 Task: Select traffic view around selected location Glen Canyon National Recreation Area, Utah, United States and identify the nearest hotel to the peak traffic point
Action: Mouse moved to (385, 553)
Screenshot: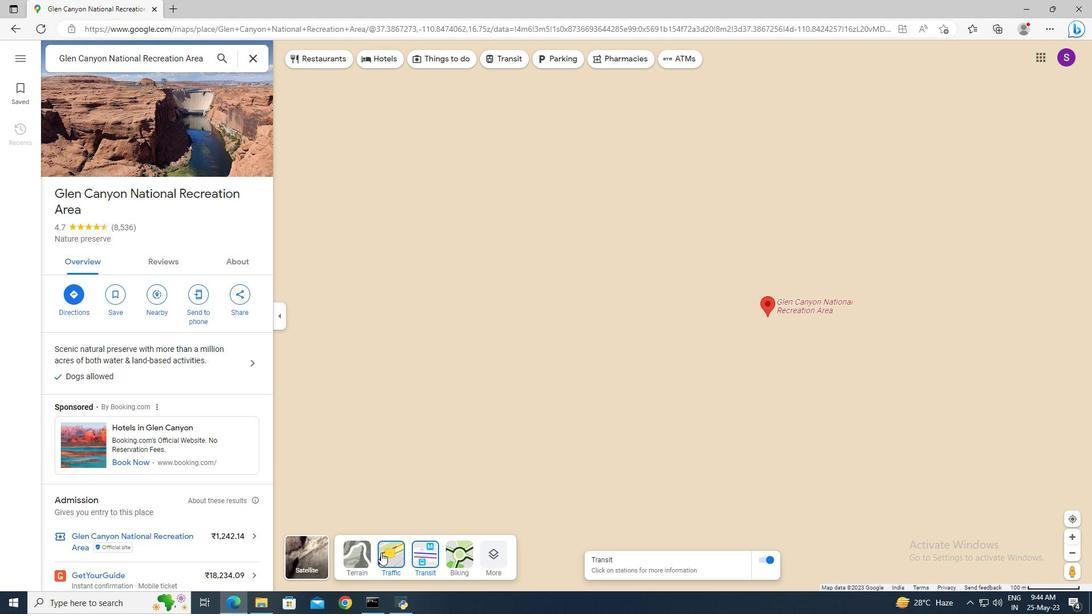 
Action: Mouse pressed left at (385, 553)
Screenshot: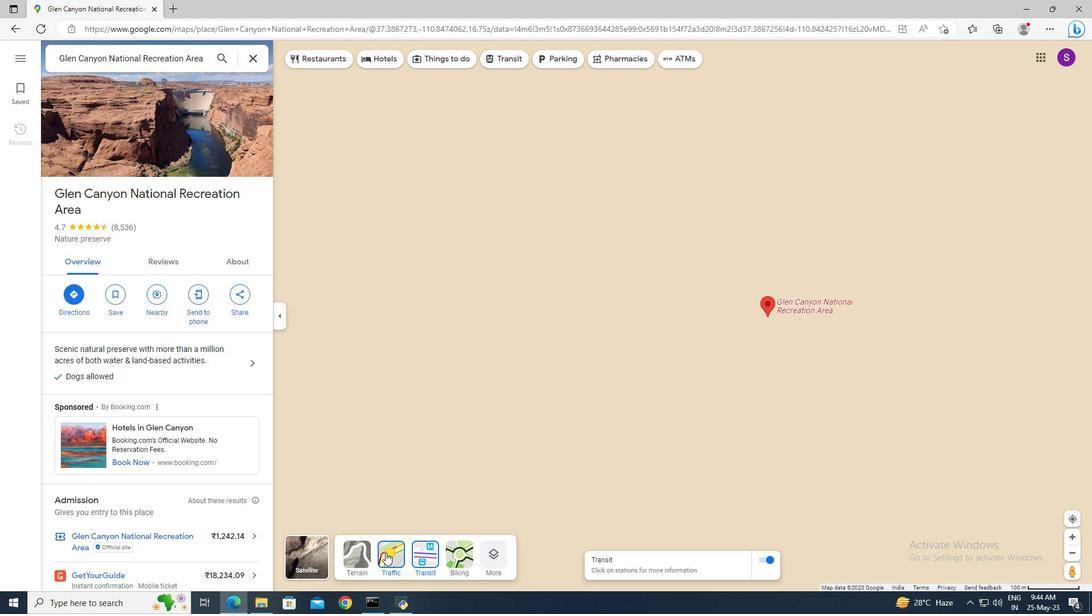 
Action: Mouse moved to (645, 366)
Screenshot: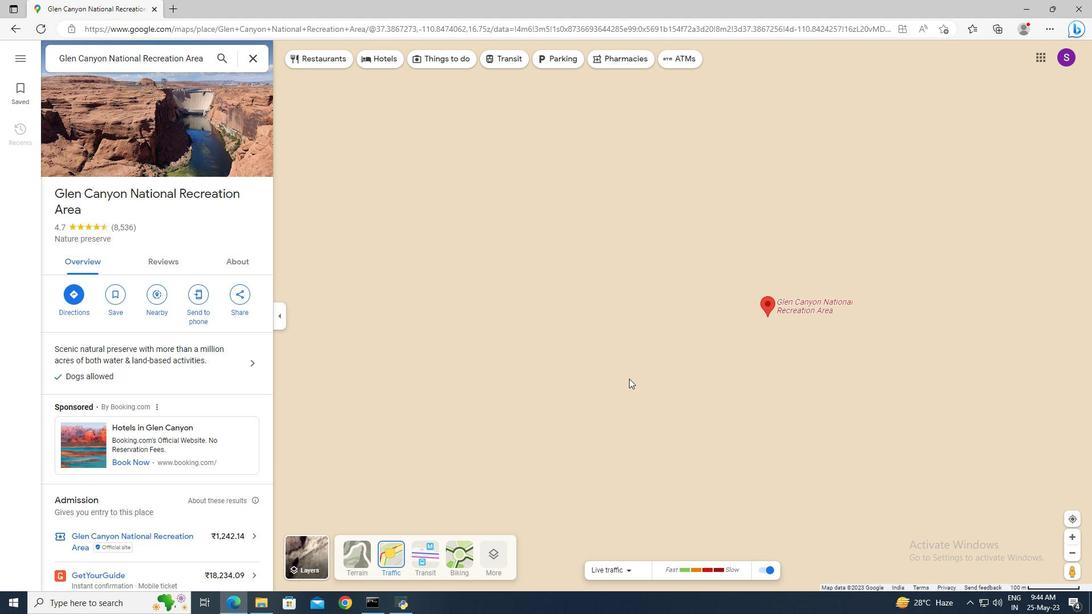 
Action: Mouse scrolled (645, 365) with delta (0, 0)
Screenshot: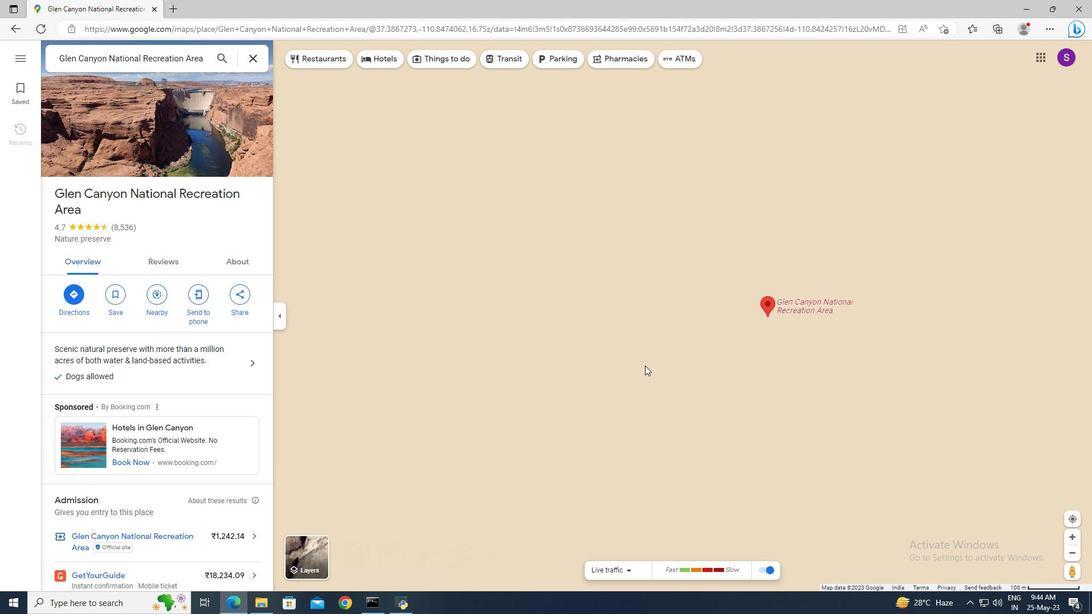 
Action: Mouse scrolled (645, 365) with delta (0, 0)
Screenshot: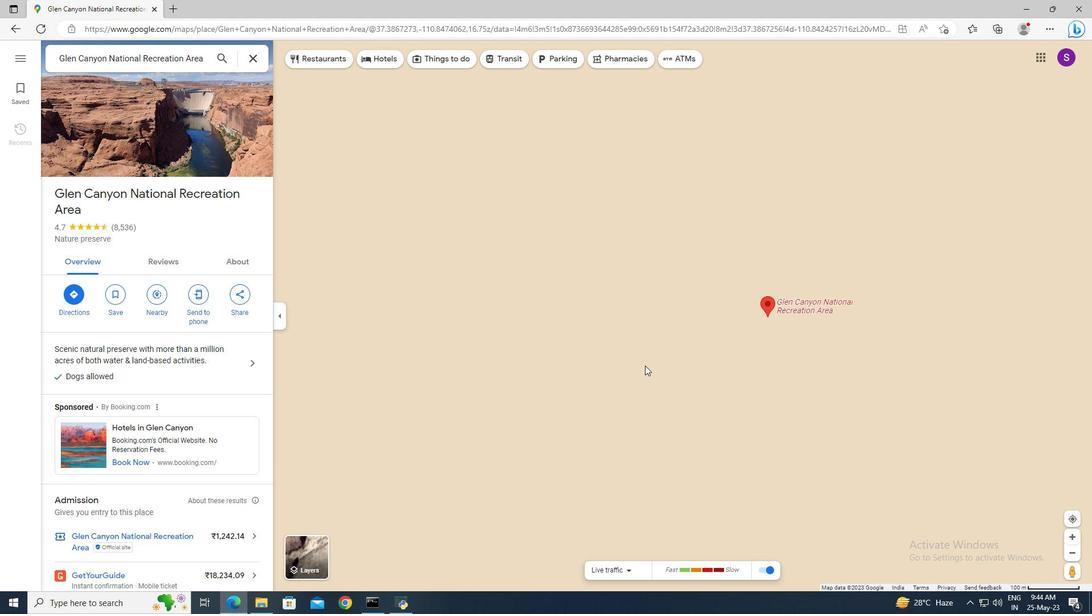 
Action: Mouse scrolled (645, 365) with delta (0, 0)
Screenshot: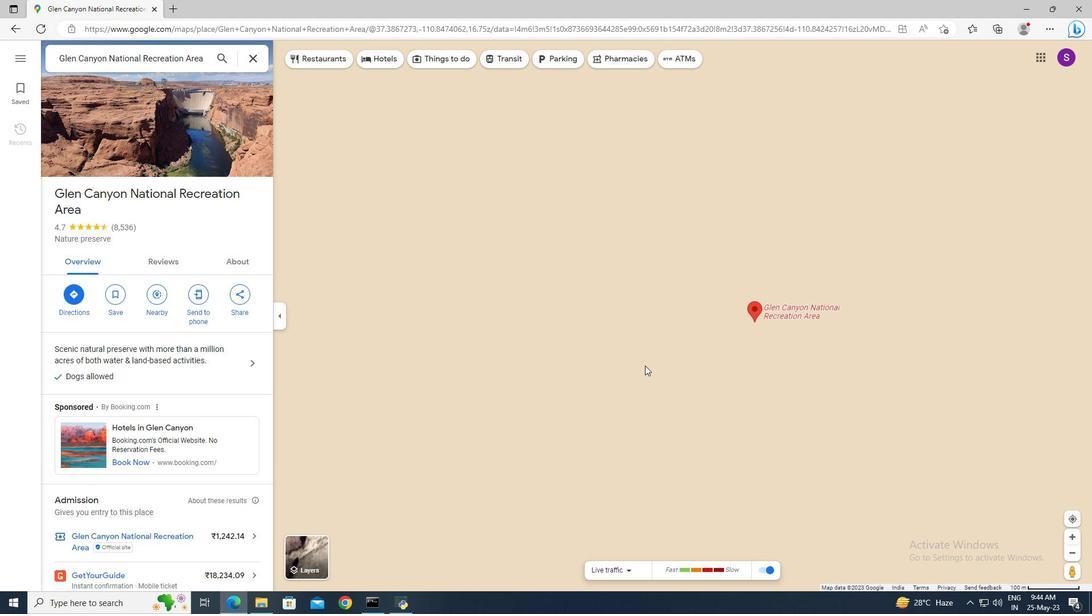 
Action: Mouse scrolled (645, 365) with delta (0, 0)
Screenshot: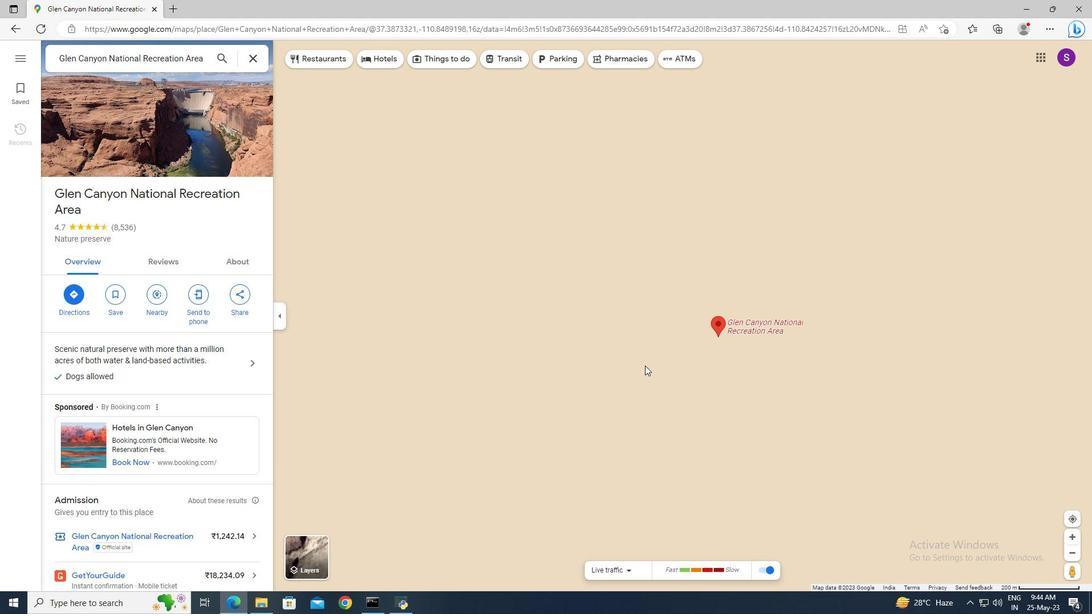 
Action: Mouse scrolled (645, 365) with delta (0, 0)
Screenshot: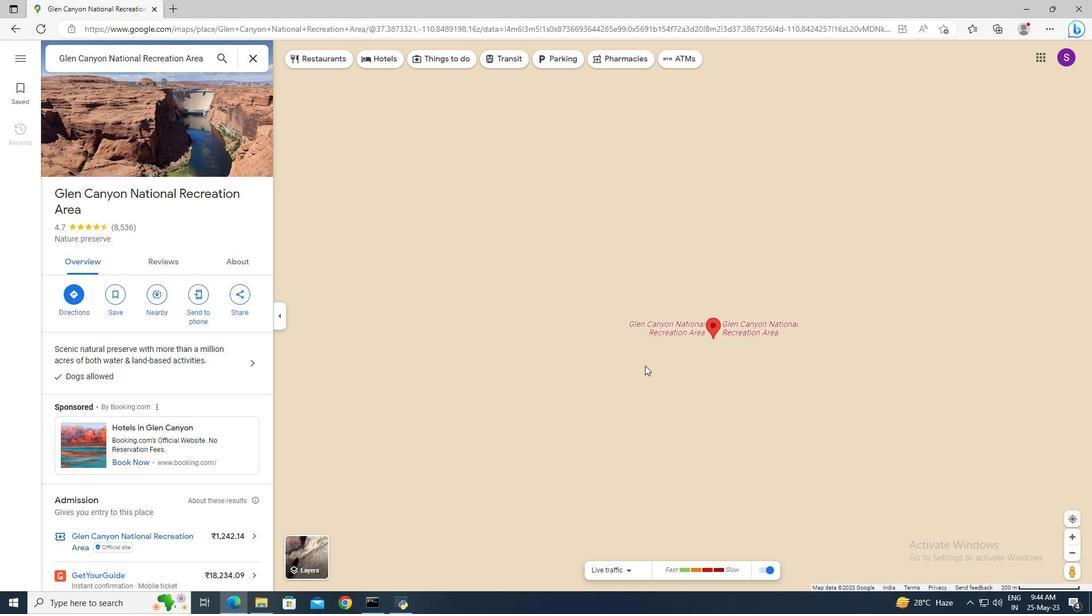 
Action: Mouse scrolled (645, 365) with delta (0, 0)
Screenshot: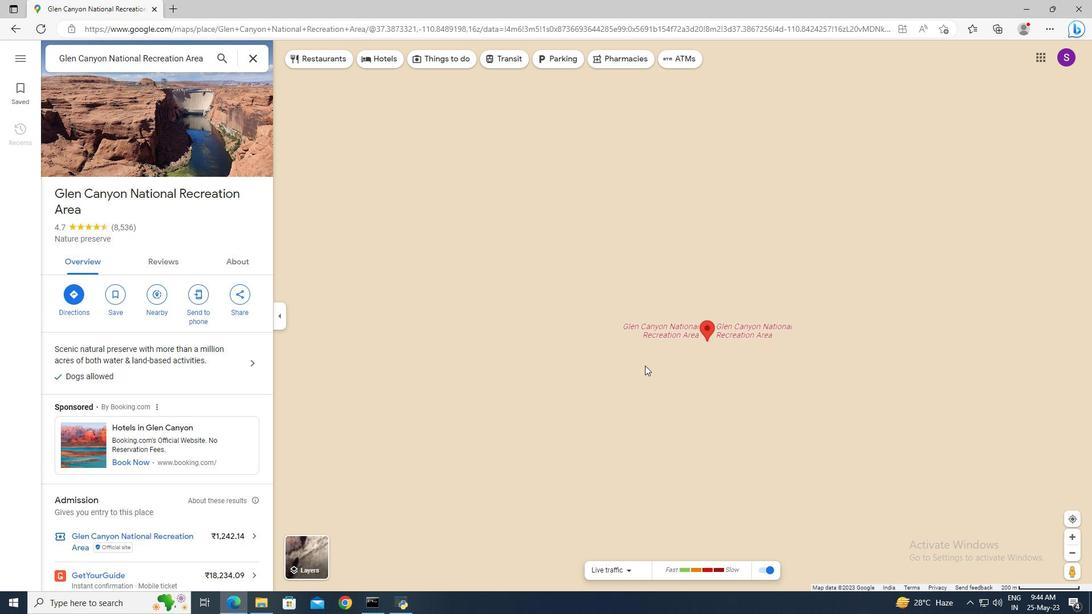 
Action: Mouse scrolled (645, 365) with delta (0, 0)
Screenshot: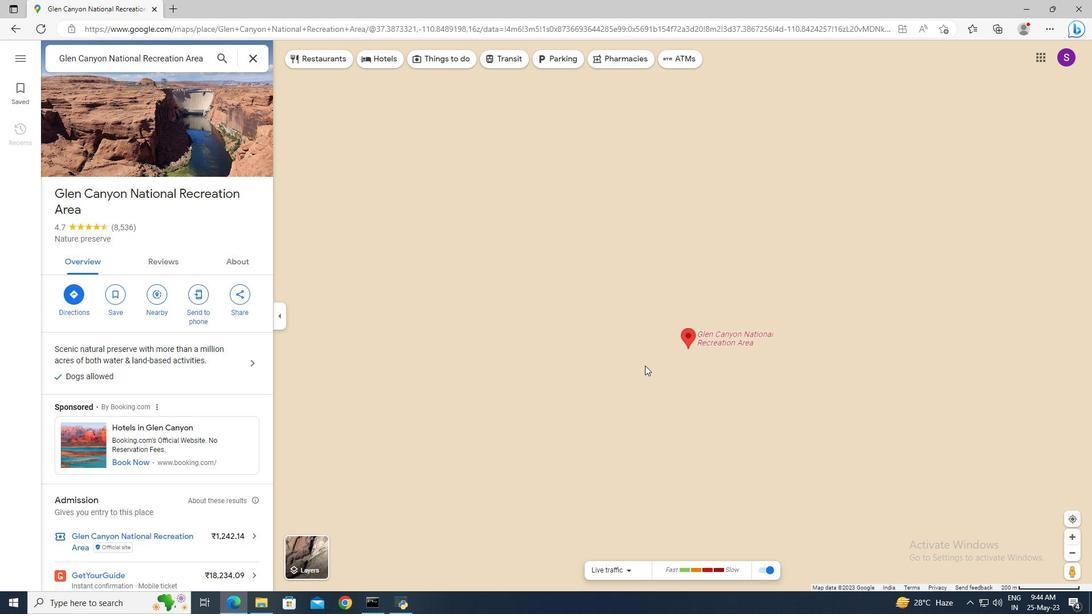 
Action: Mouse scrolled (645, 365) with delta (0, 0)
Screenshot: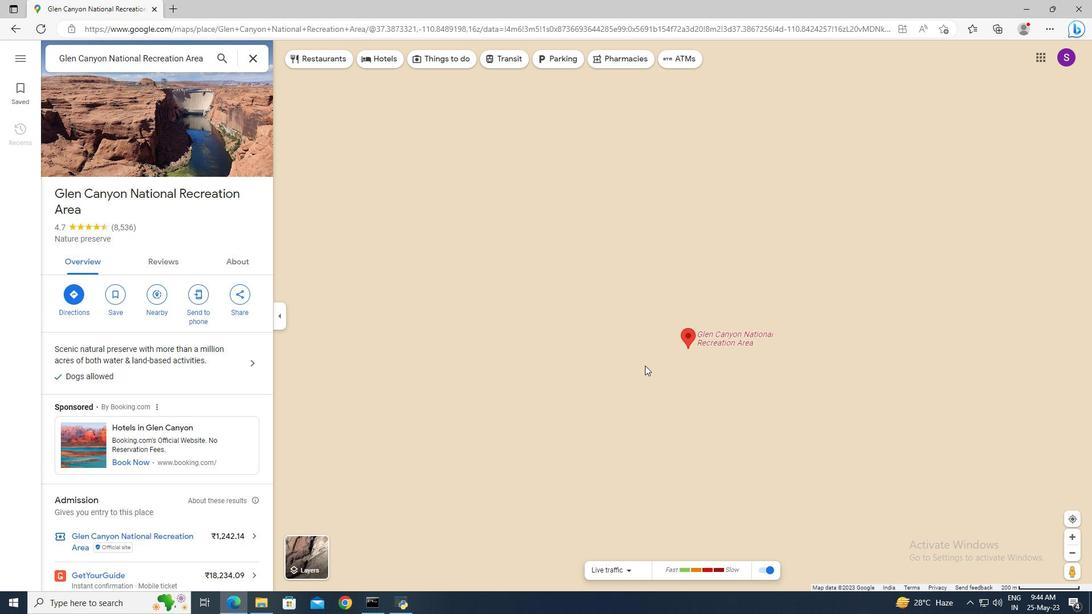 
Action: Mouse scrolled (645, 365) with delta (0, 0)
Screenshot: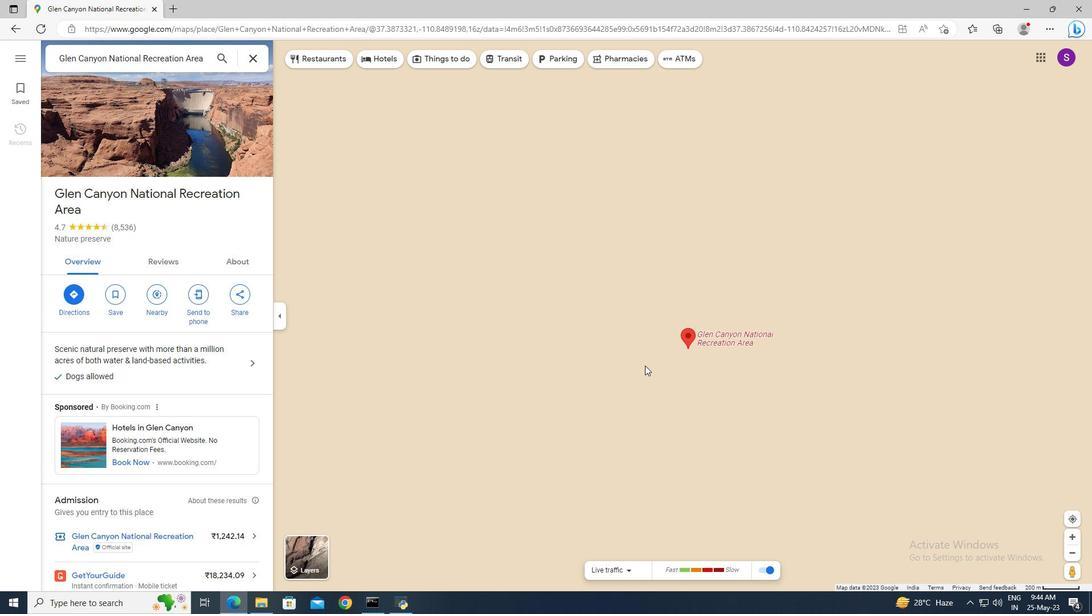 
Action: Mouse scrolled (645, 365) with delta (0, 0)
Screenshot: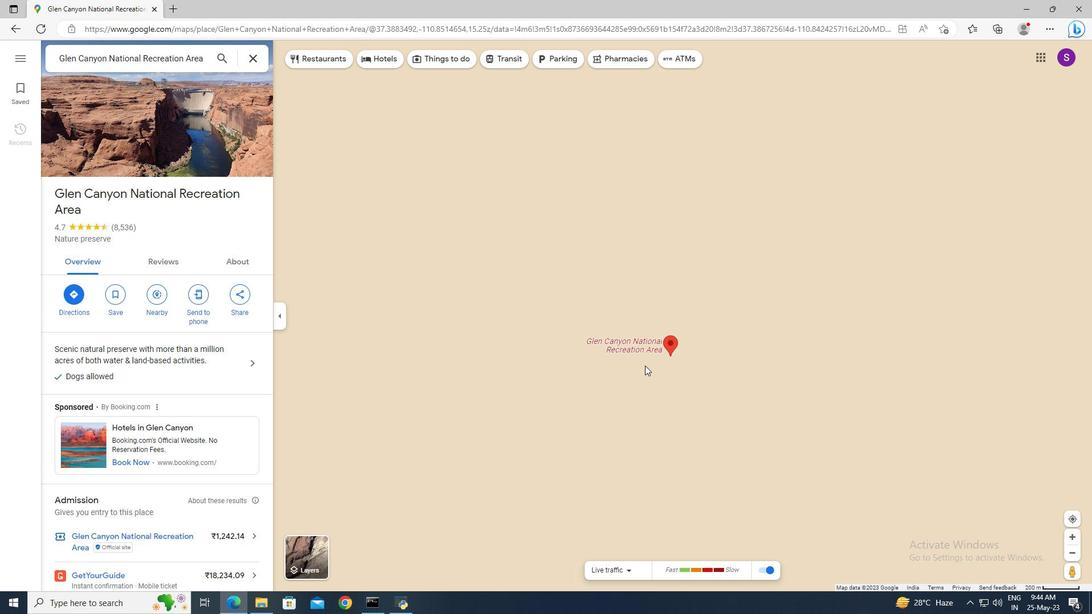 
Action: Mouse scrolled (645, 365) with delta (0, 0)
Screenshot: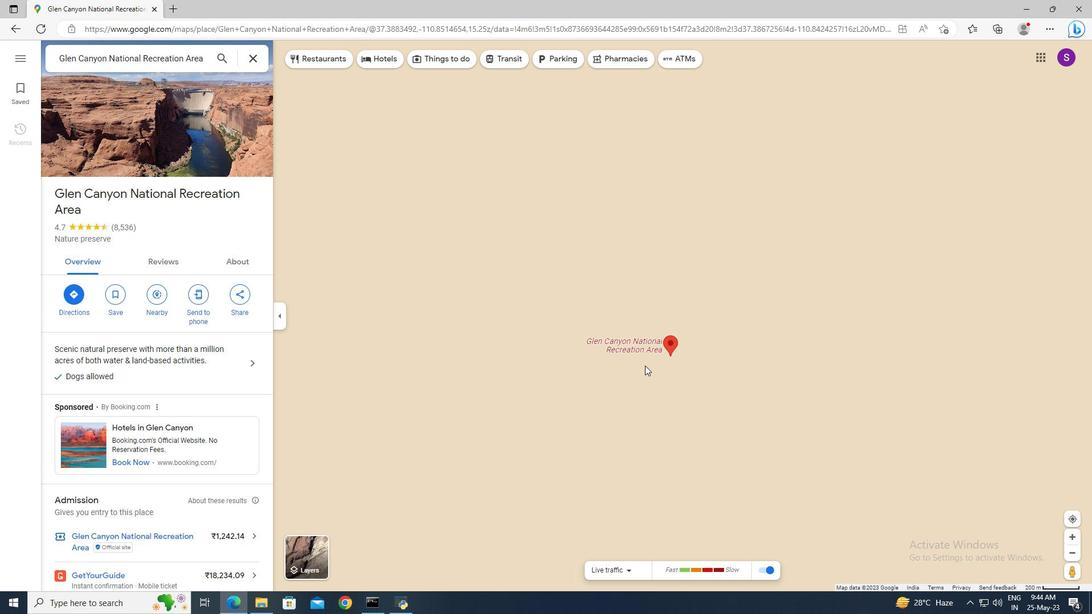 
Action: Mouse scrolled (645, 365) with delta (0, 0)
Screenshot: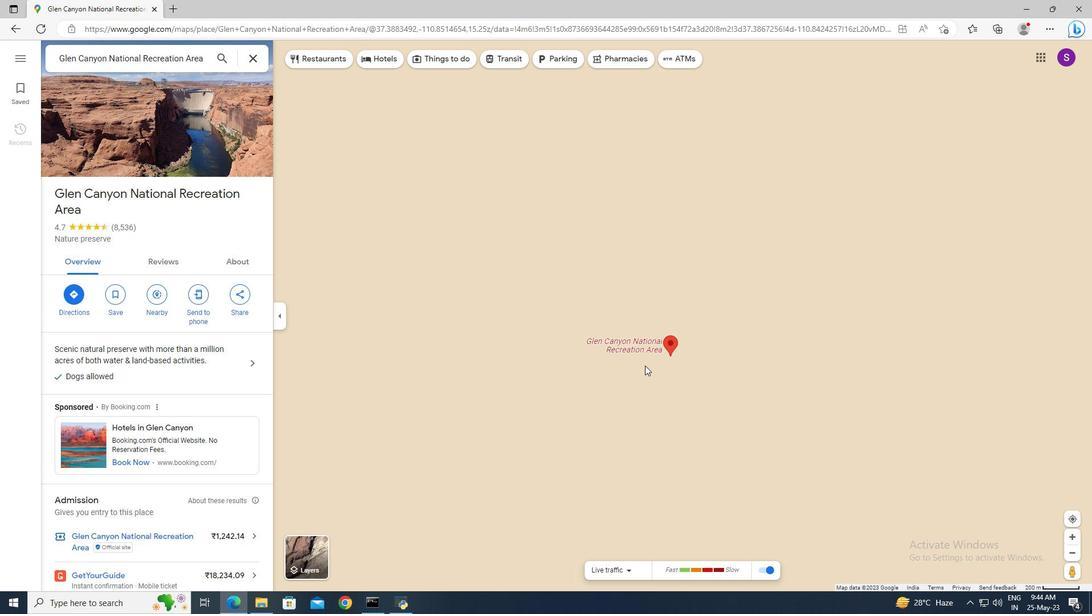 
Action: Mouse scrolled (645, 365) with delta (0, 0)
Screenshot: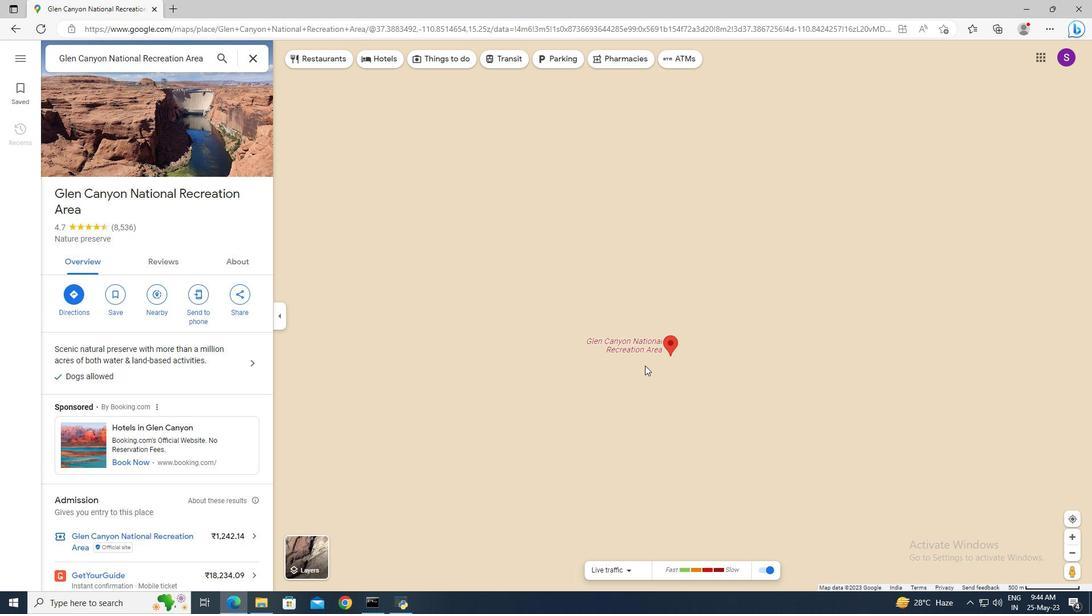 
Action: Mouse scrolled (645, 365) with delta (0, 0)
Screenshot: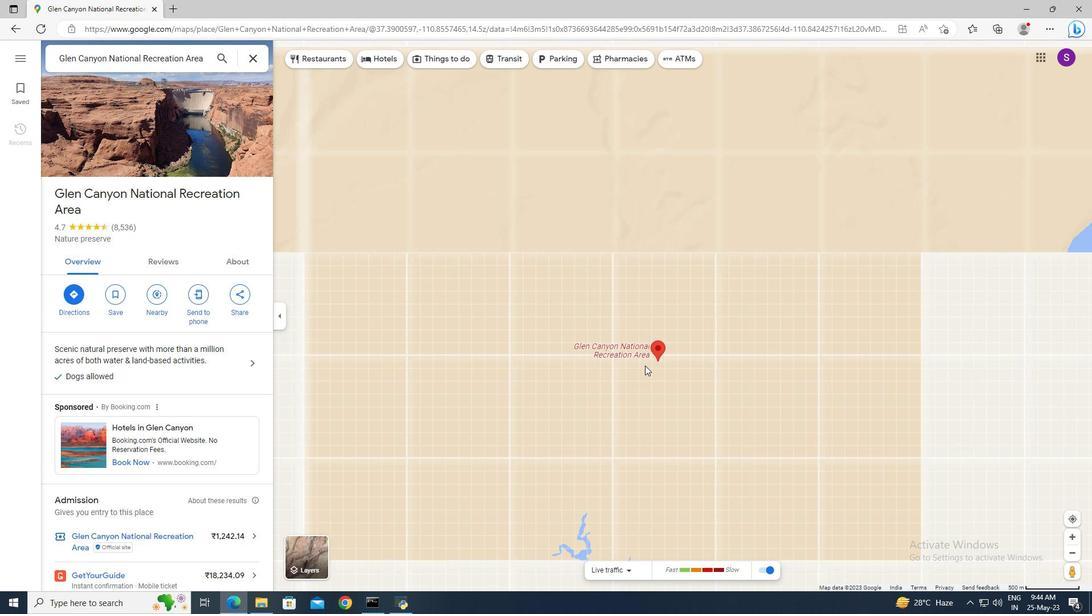 
Action: Mouse scrolled (645, 365) with delta (0, 0)
Screenshot: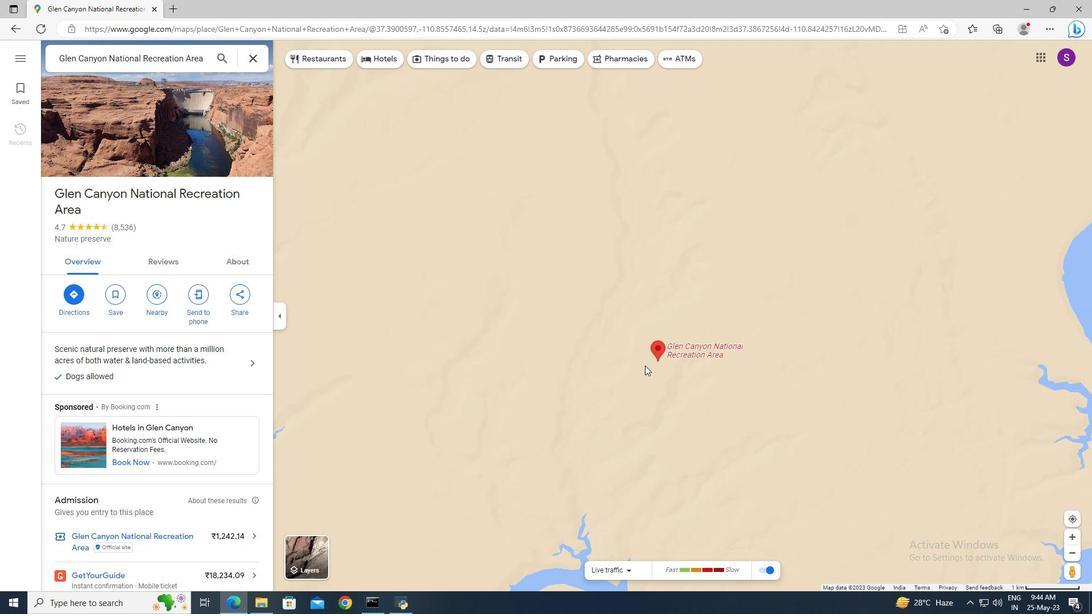
Action: Mouse scrolled (645, 365) with delta (0, 0)
Screenshot: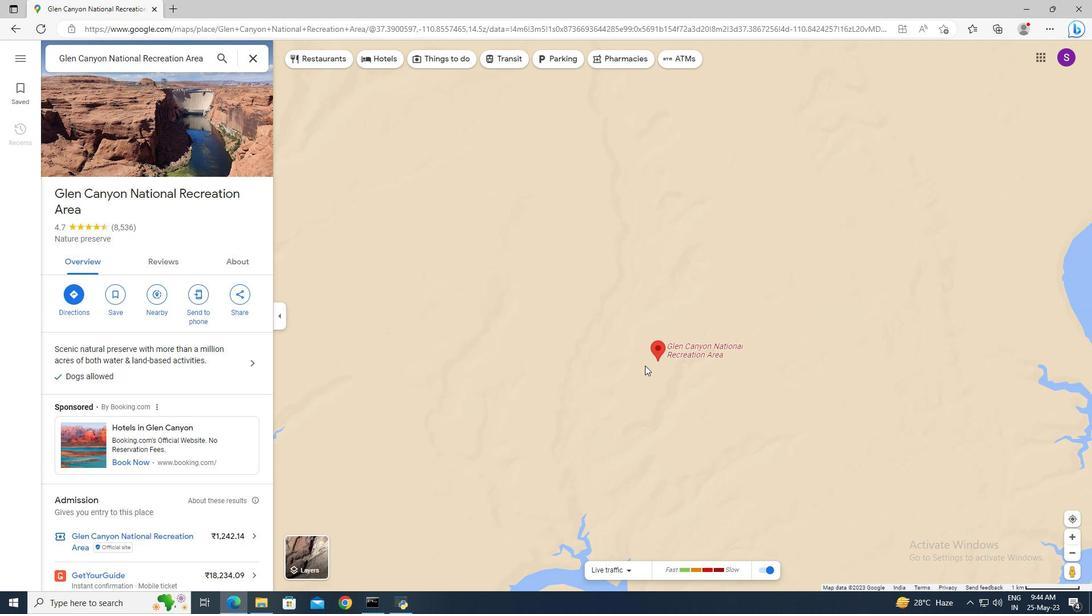 
Action: Mouse scrolled (645, 365) with delta (0, 0)
Screenshot: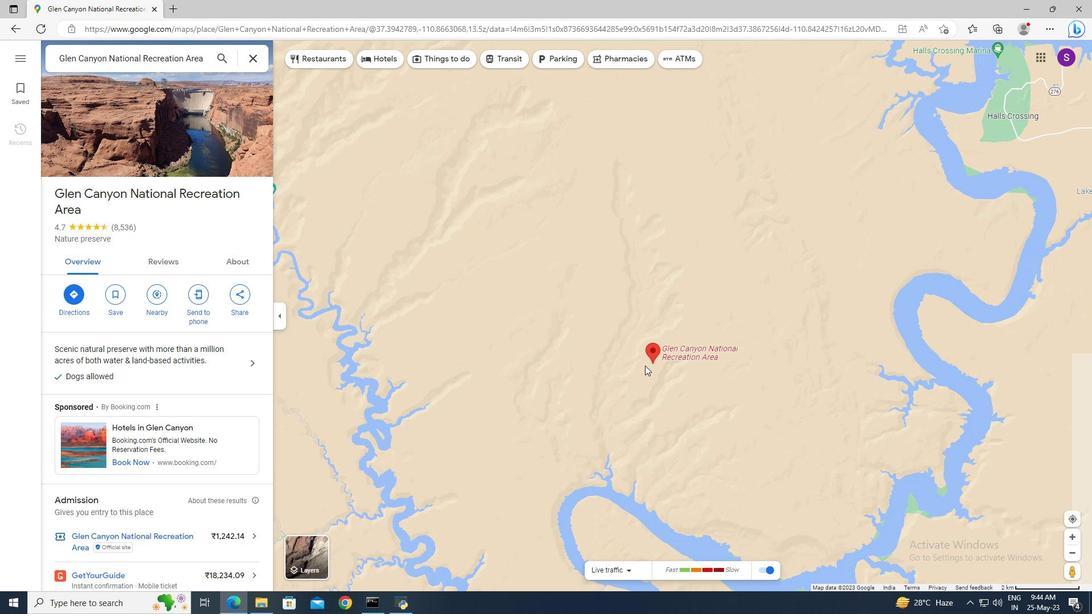 
Action: Mouse scrolled (645, 365) with delta (0, 0)
Screenshot: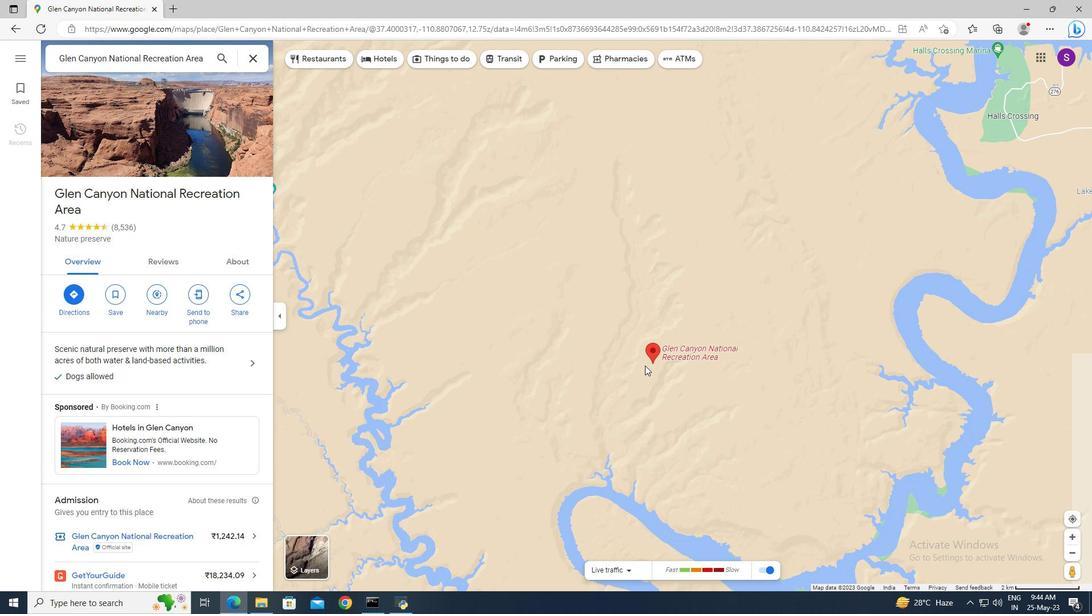 
Action: Mouse scrolled (645, 365) with delta (0, 0)
Screenshot: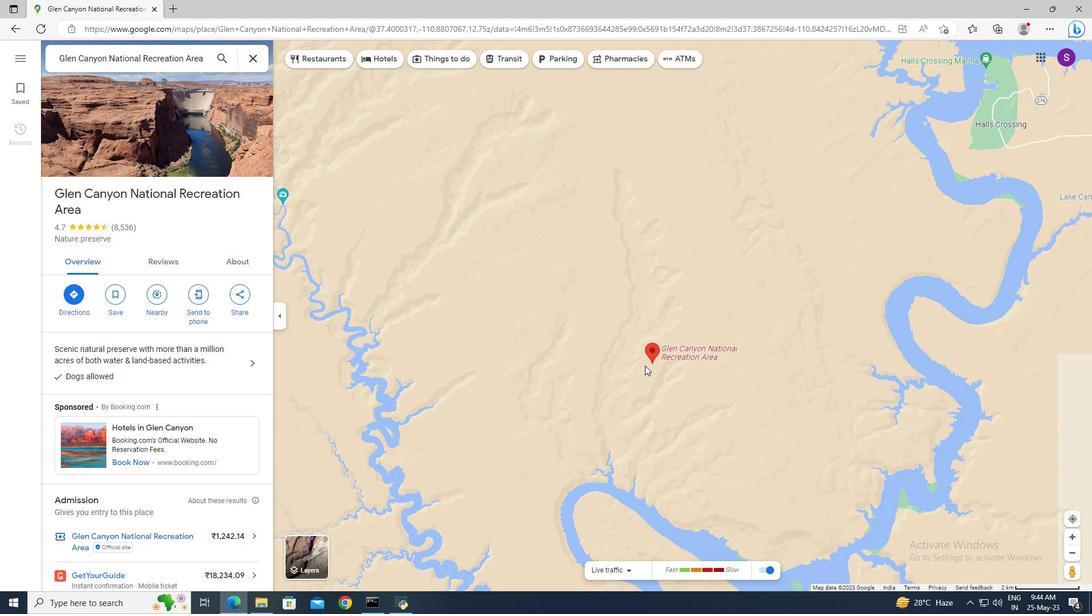 
Action: Mouse scrolled (645, 365) with delta (0, 0)
Screenshot: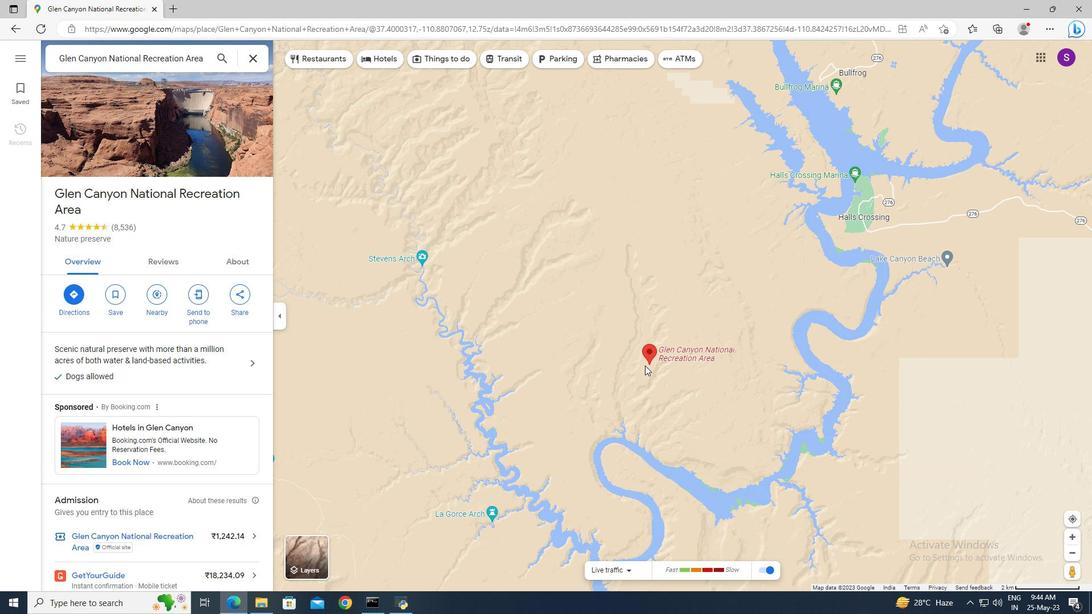 
Action: Mouse scrolled (645, 365) with delta (0, 0)
Screenshot: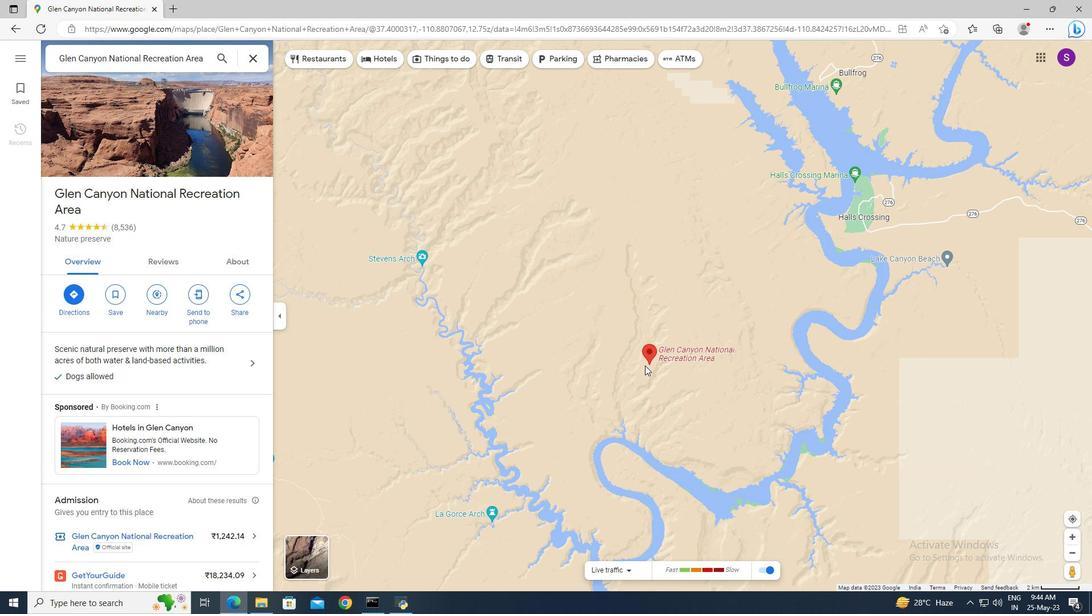 
Action: Mouse scrolled (645, 365) with delta (0, 0)
Screenshot: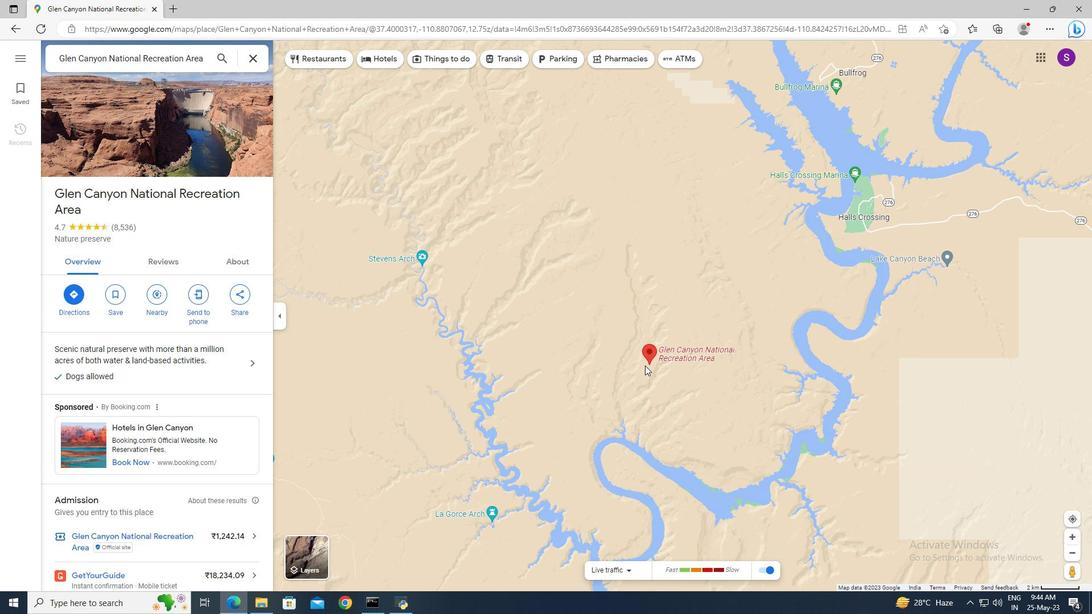 
Action: Mouse scrolled (645, 365) with delta (0, 0)
Screenshot: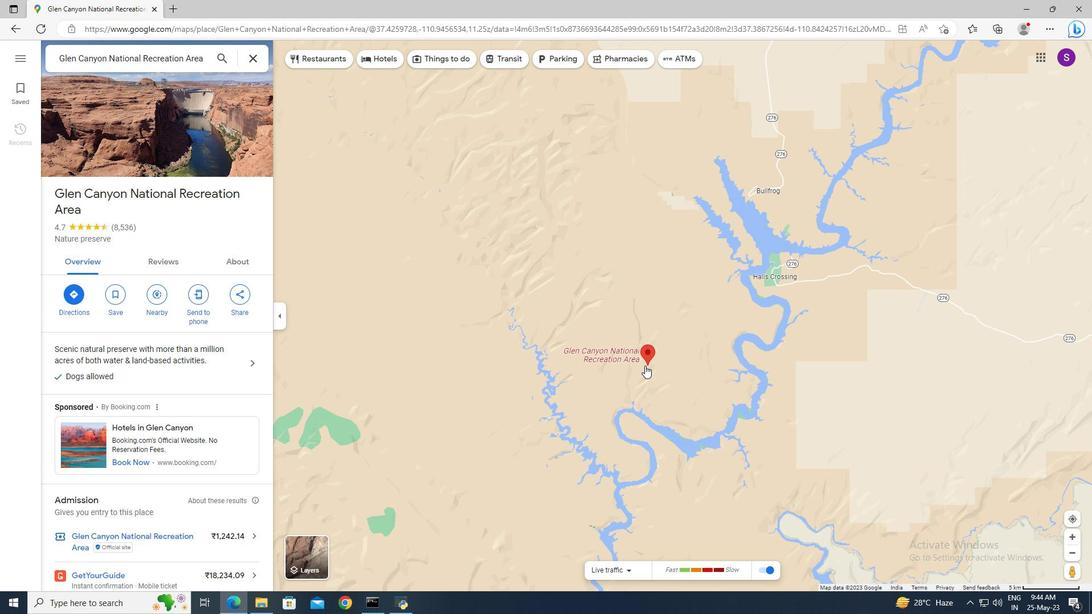 
Action: Mouse scrolled (645, 365) with delta (0, 0)
Screenshot: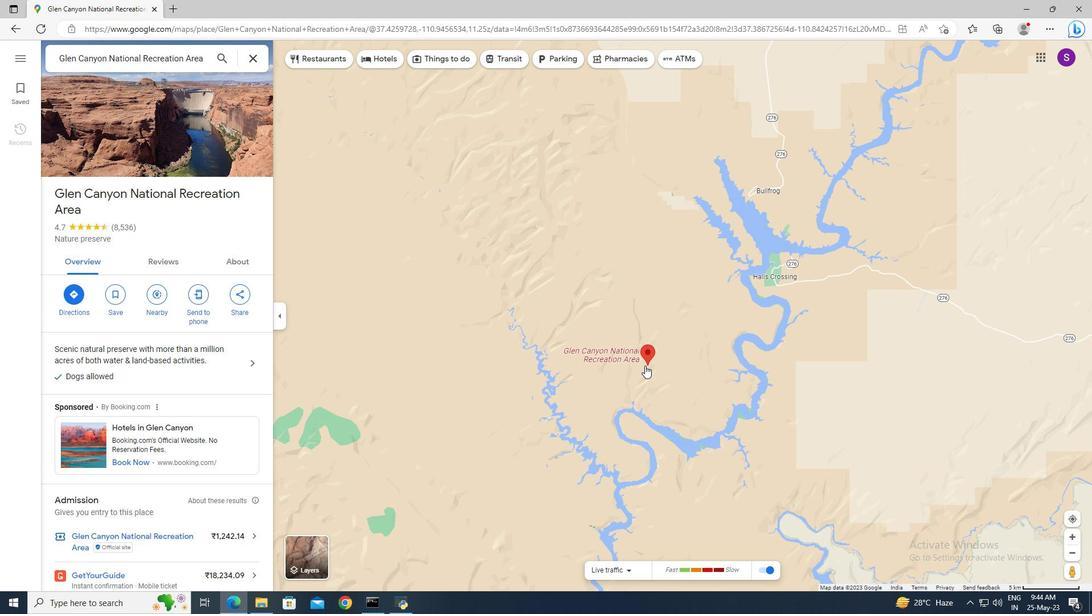 
Action: Mouse scrolled (645, 365) with delta (0, 0)
Screenshot: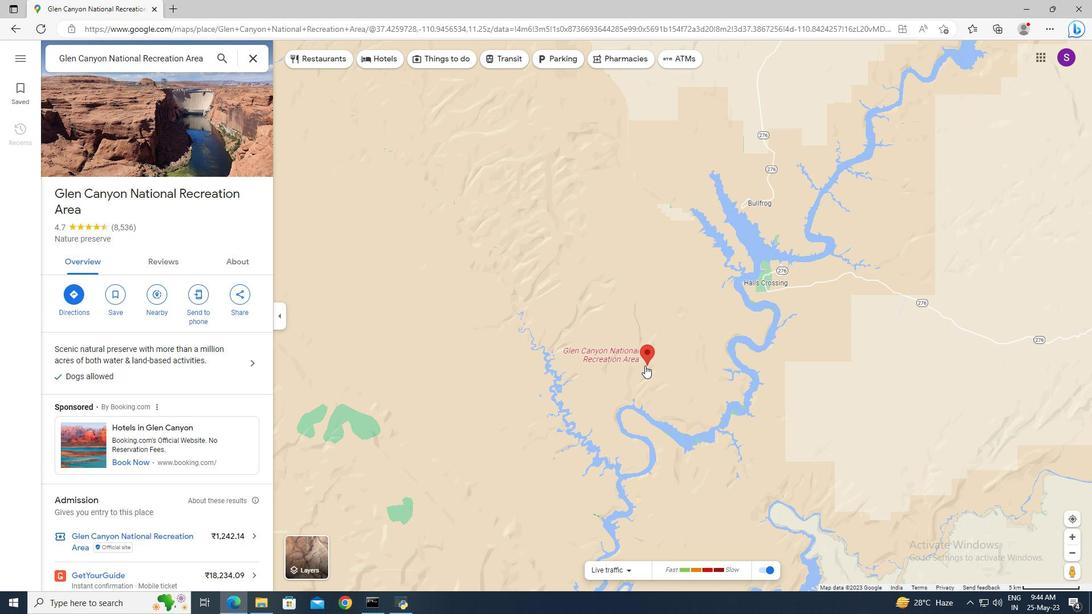 
Action: Mouse scrolled (645, 365) with delta (0, 0)
Screenshot: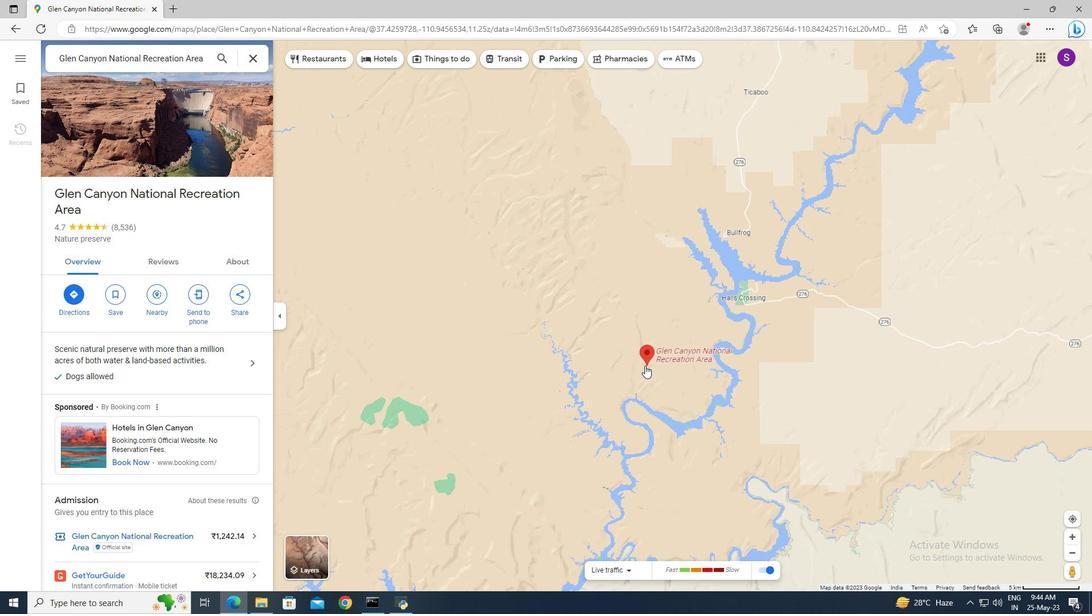 
Action: Mouse moved to (554, 352)
Screenshot: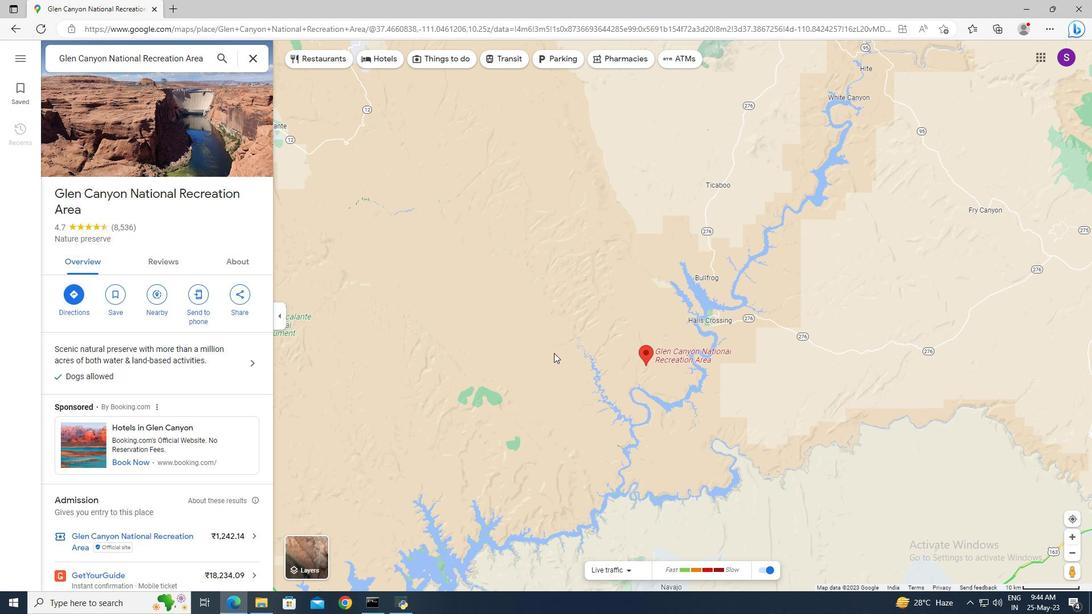 
Action: Mouse pressed left at (554, 352)
Screenshot: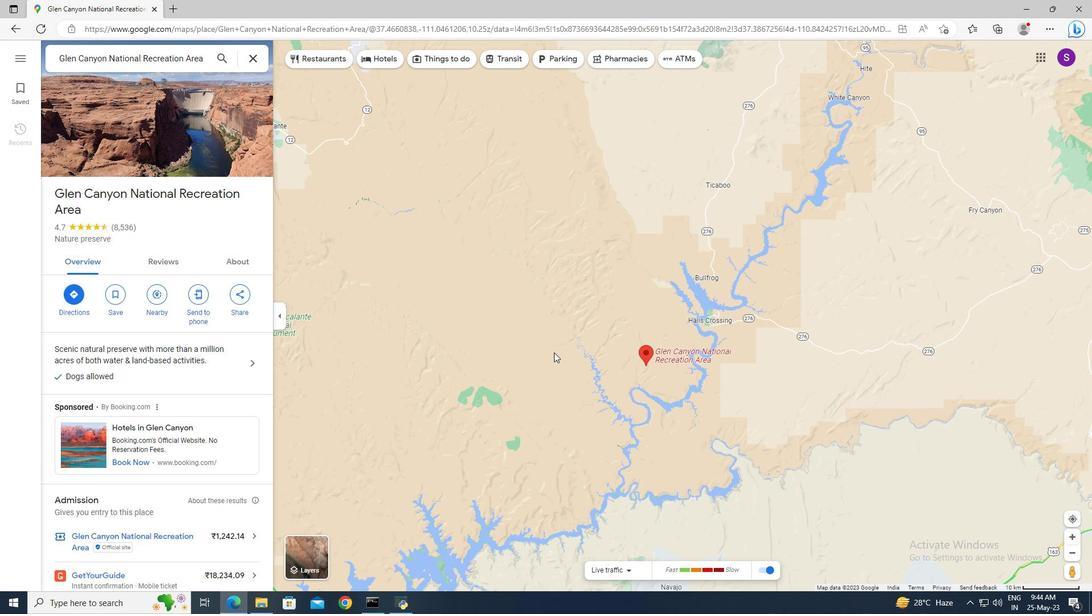 
Action: Mouse moved to (568, 249)
Screenshot: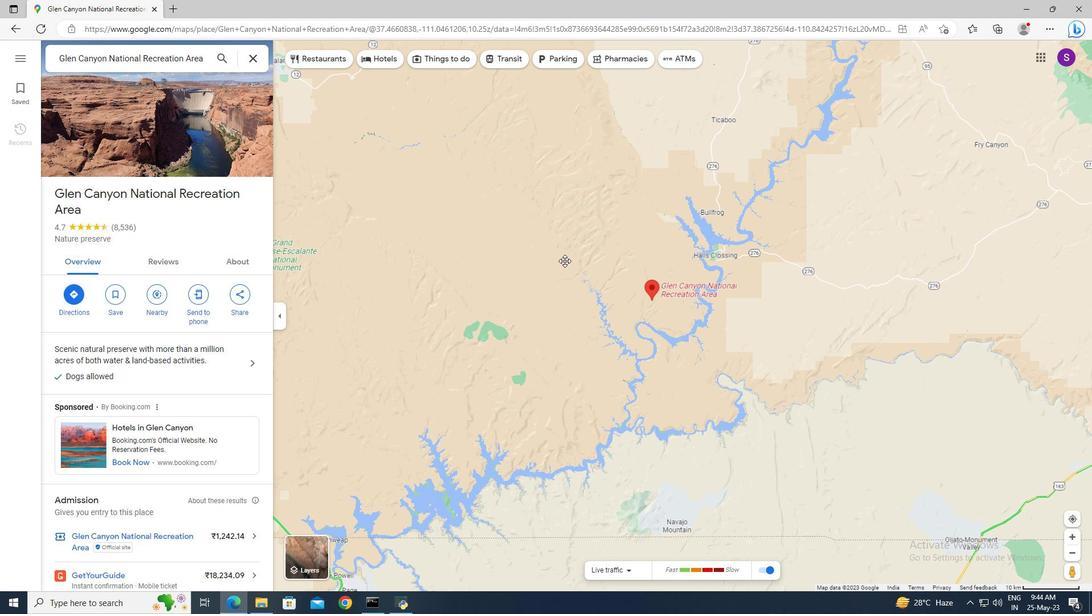 
Action: Mouse scrolled (568, 248) with delta (0, 0)
Screenshot: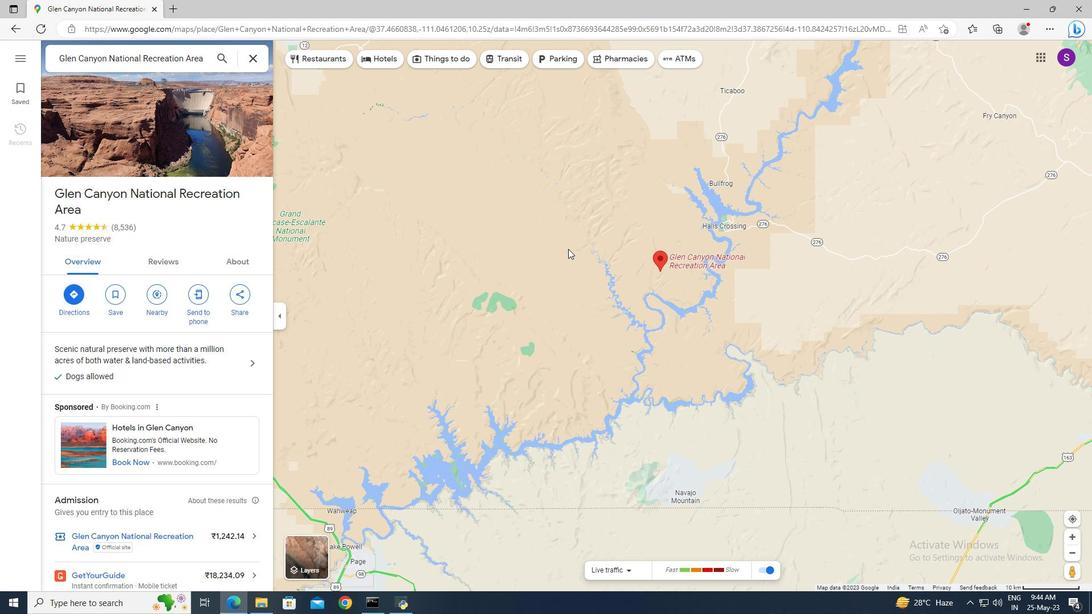 
Action: Mouse scrolled (568, 248) with delta (0, 0)
Screenshot: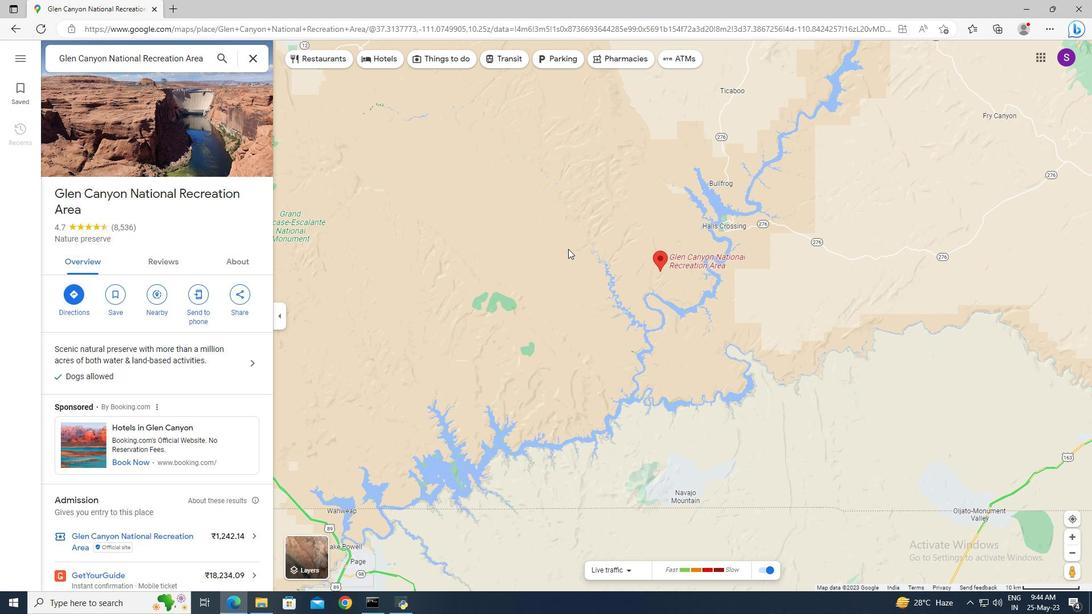
Action: Mouse scrolled (568, 248) with delta (0, 0)
Screenshot: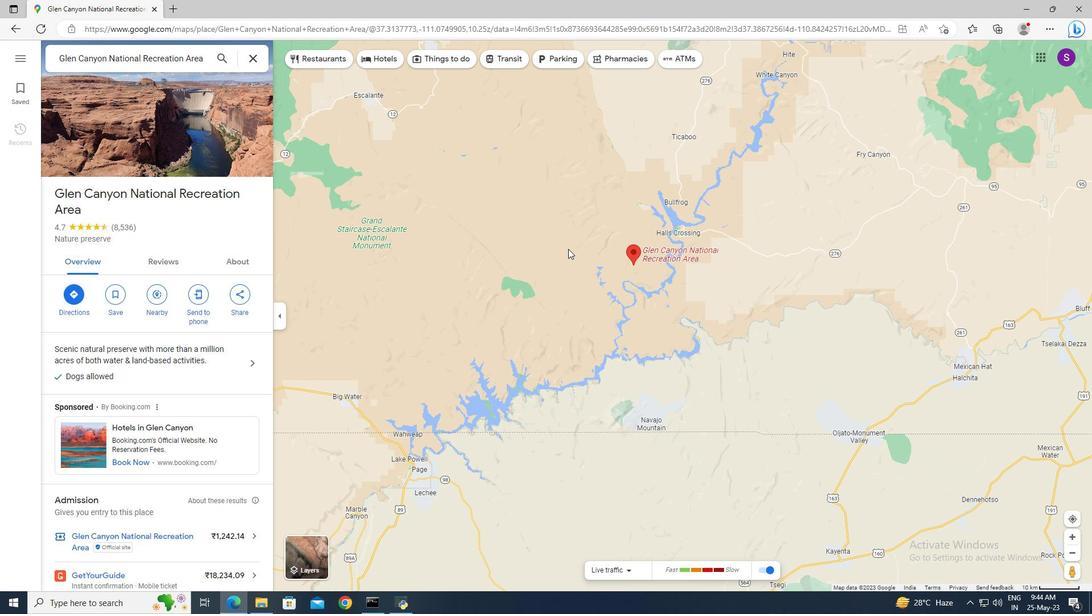 
Action: Mouse scrolled (568, 248) with delta (0, 0)
Screenshot: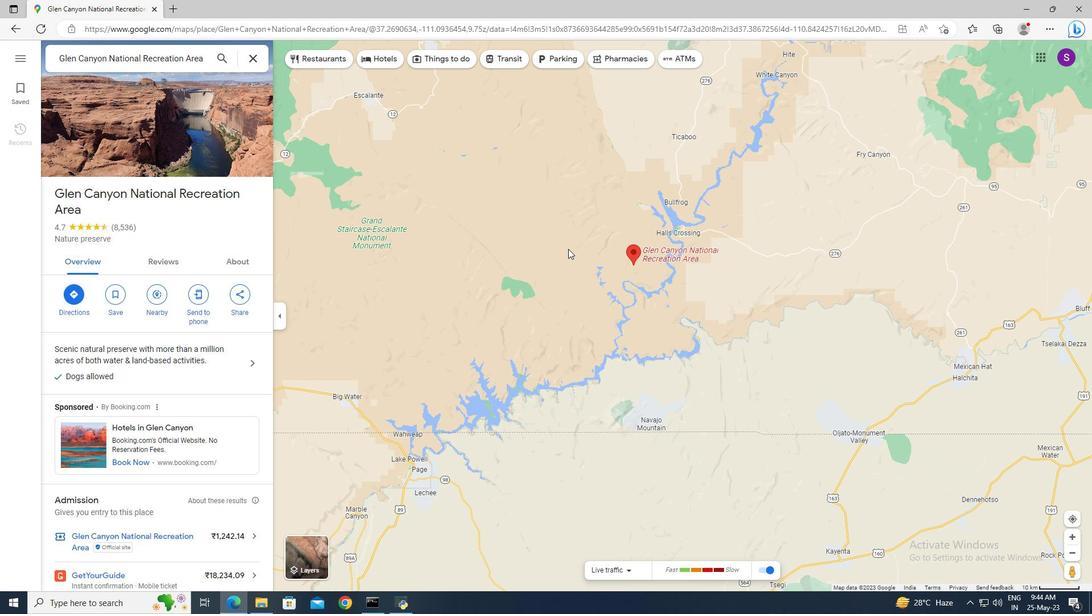 
Action: Mouse moved to (392, 62)
Screenshot: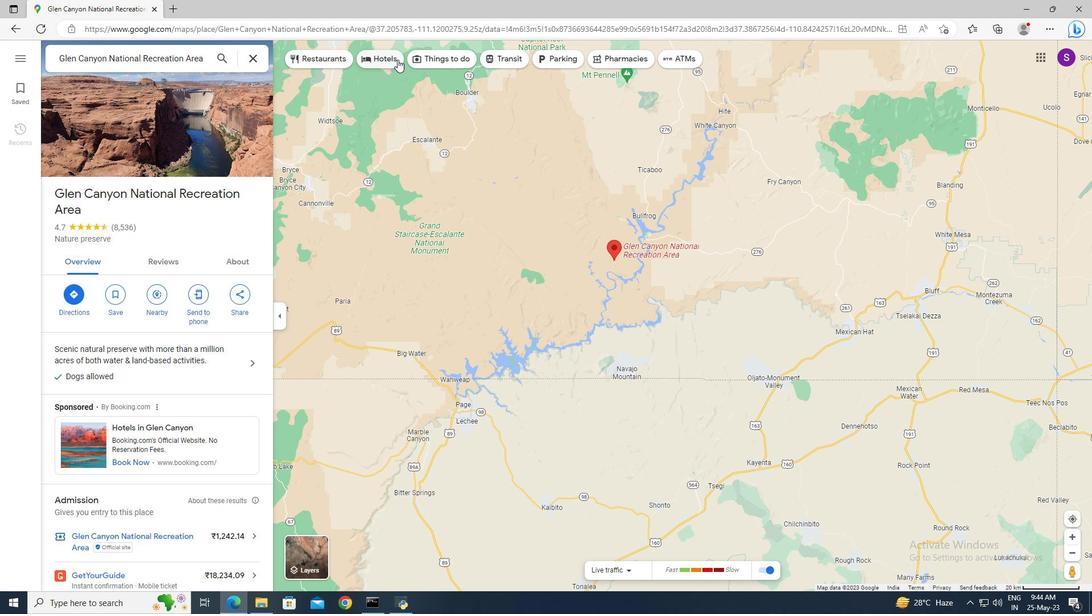 
Action: Mouse pressed left at (392, 62)
Screenshot: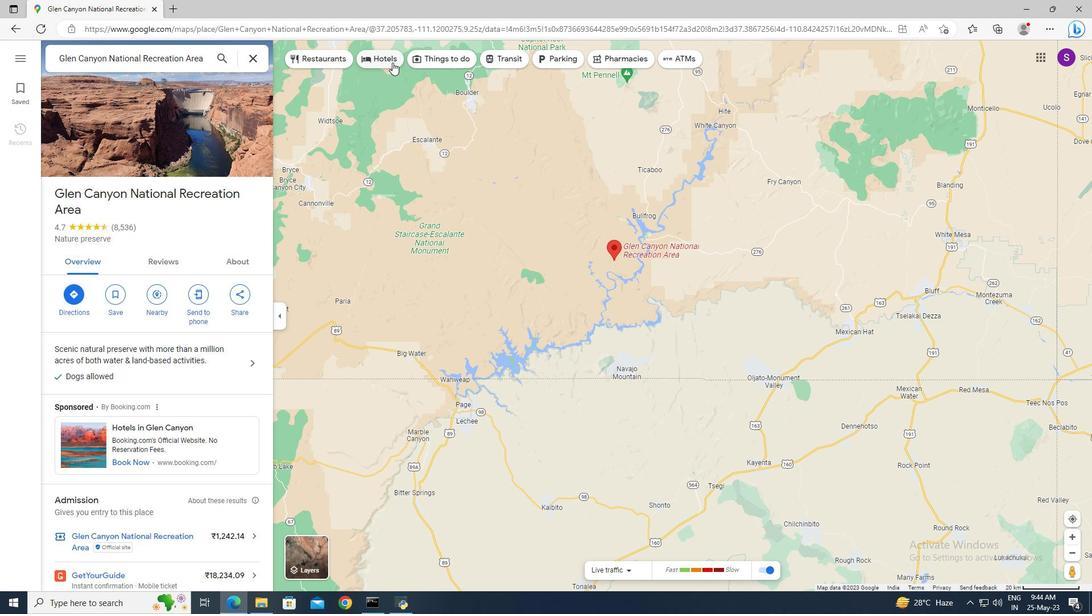 
Action: Mouse moved to (535, 243)
Screenshot: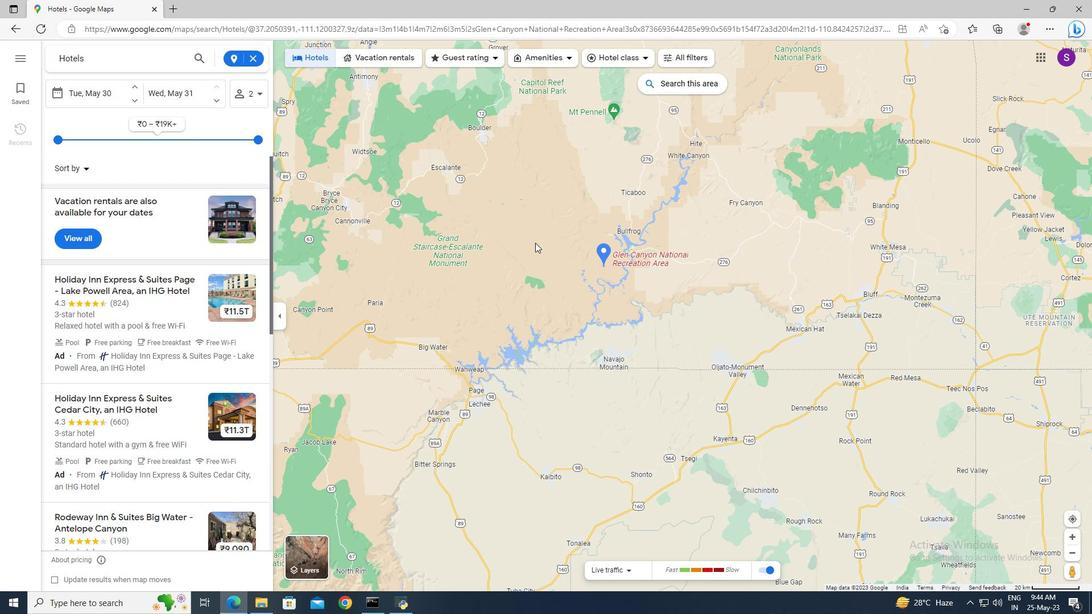 
Action: Mouse scrolled (535, 242) with delta (0, 0)
Screenshot: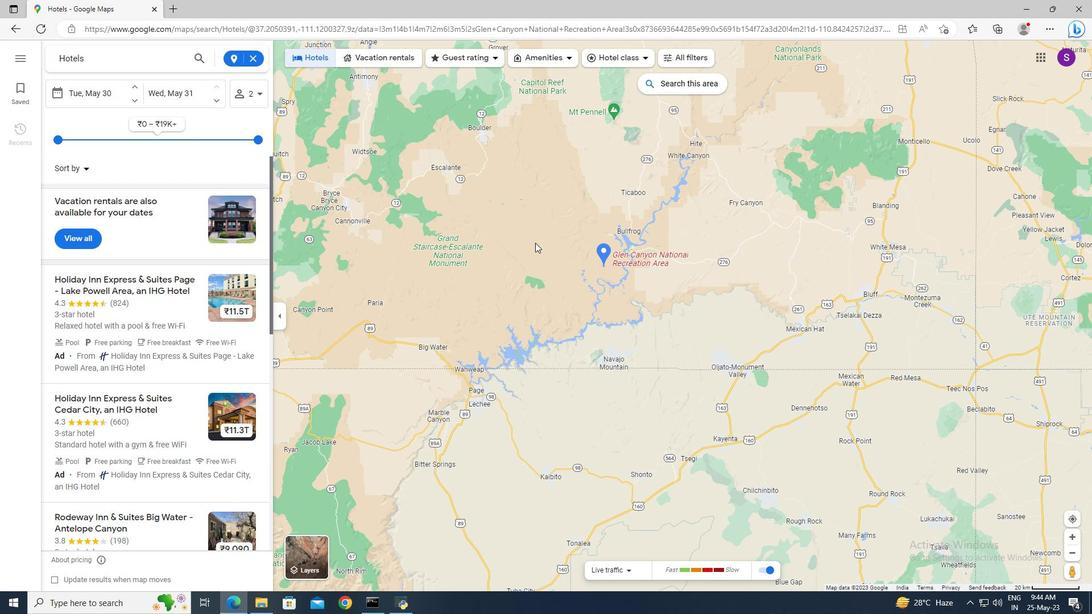 
Action: Mouse moved to (524, 211)
Screenshot: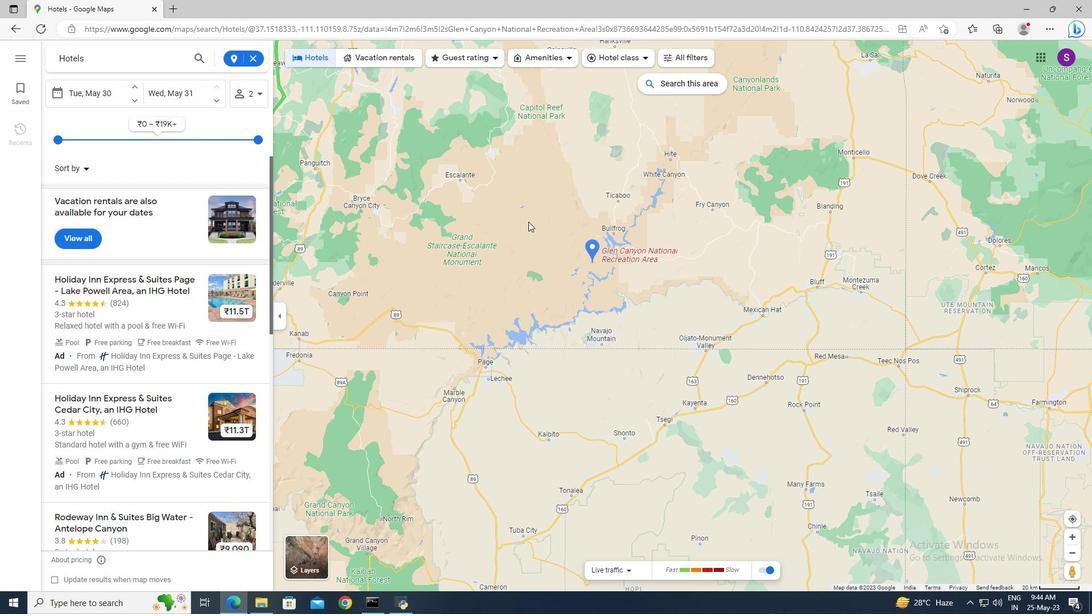 
Action: Mouse pressed left at (524, 211)
Screenshot: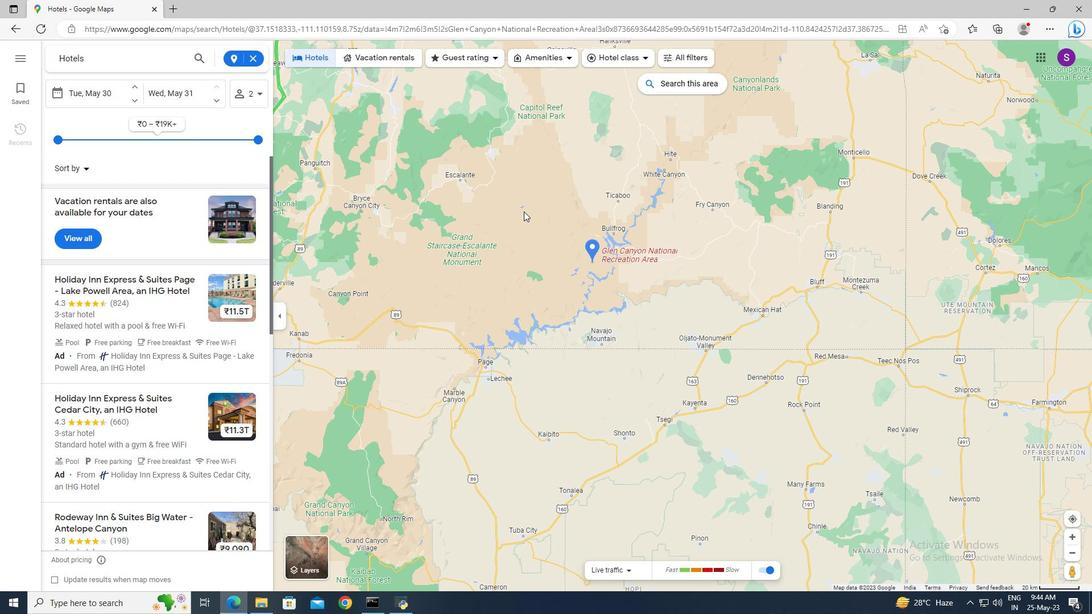 
Action: Mouse moved to (705, 231)
Screenshot: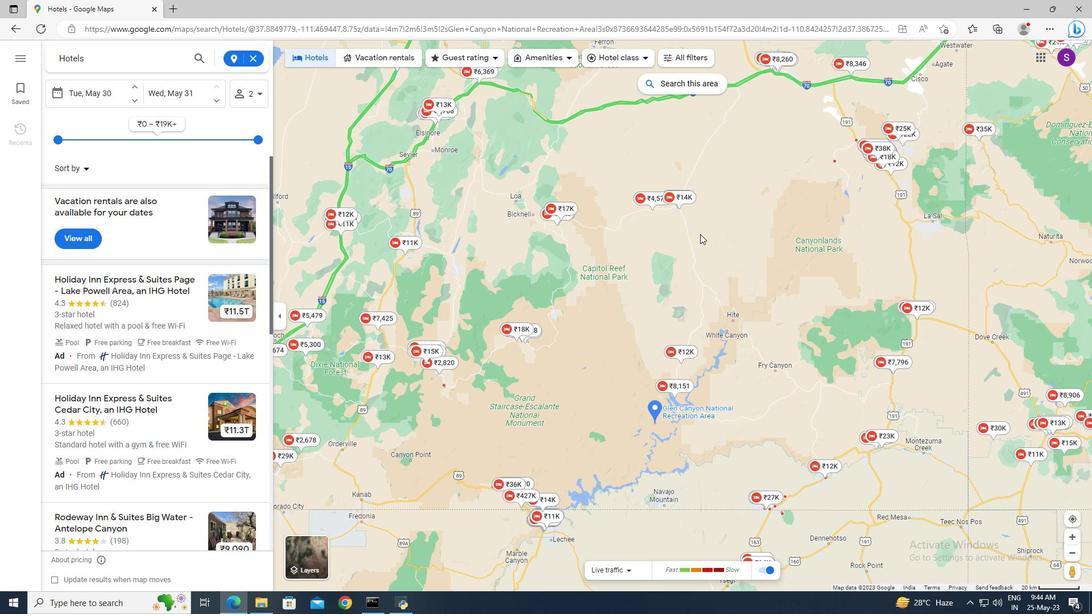
Action: Mouse pressed left at (705, 231)
Screenshot: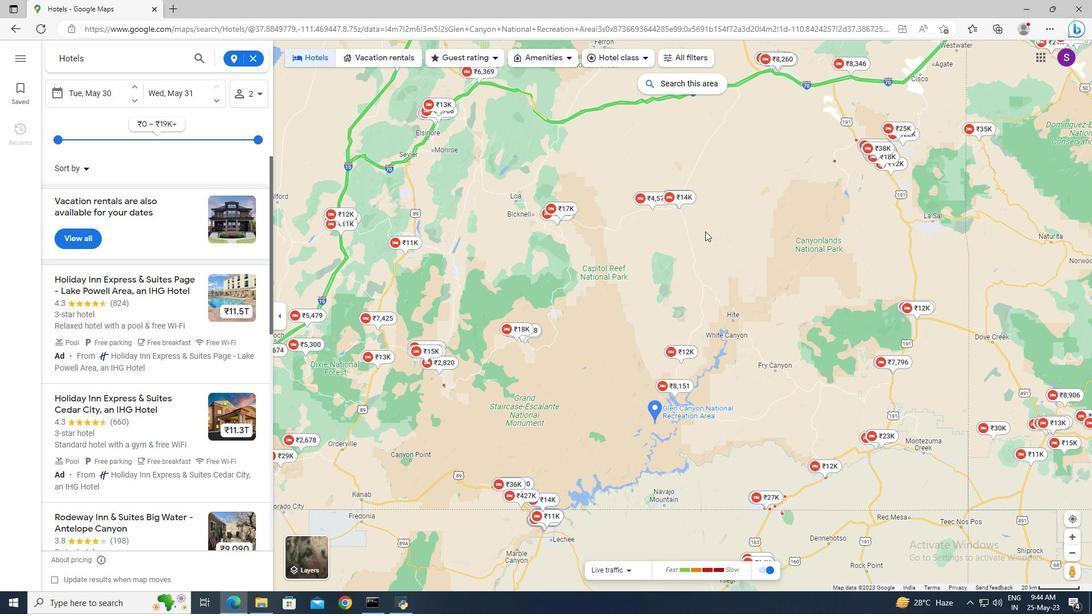 
Action: Mouse moved to (662, 326)
Screenshot: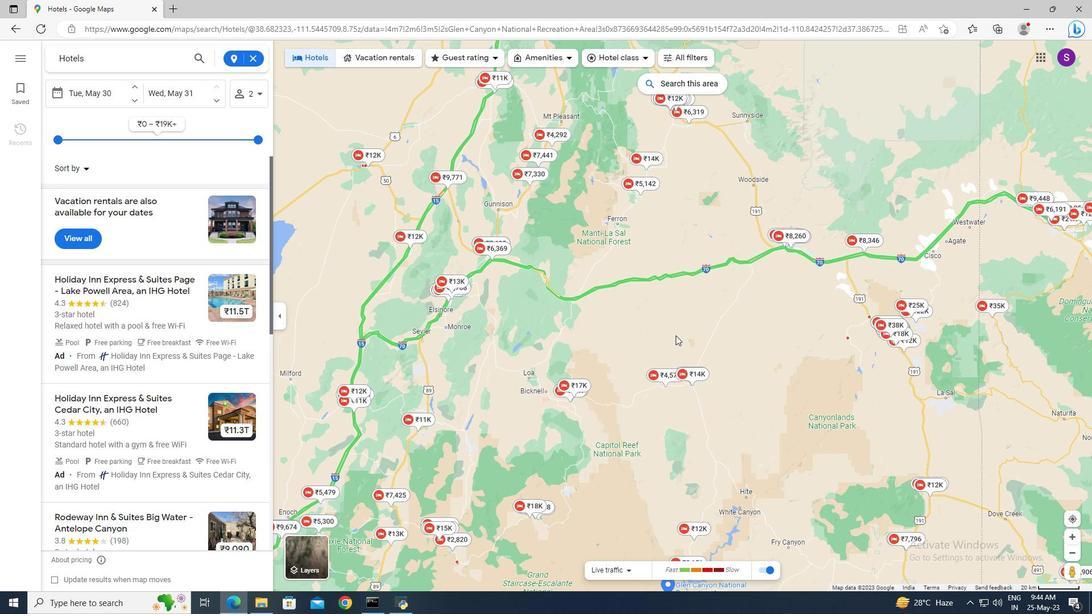 
Action: Mouse scrolled (662, 325) with delta (0, 0)
Screenshot: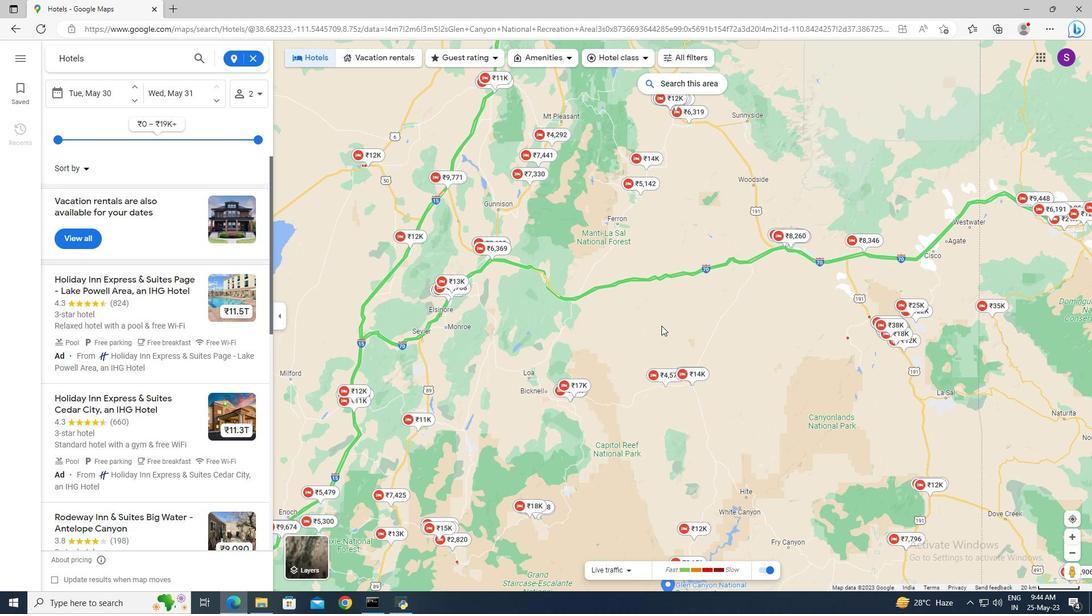 
Action: Mouse moved to (752, 419)
Screenshot: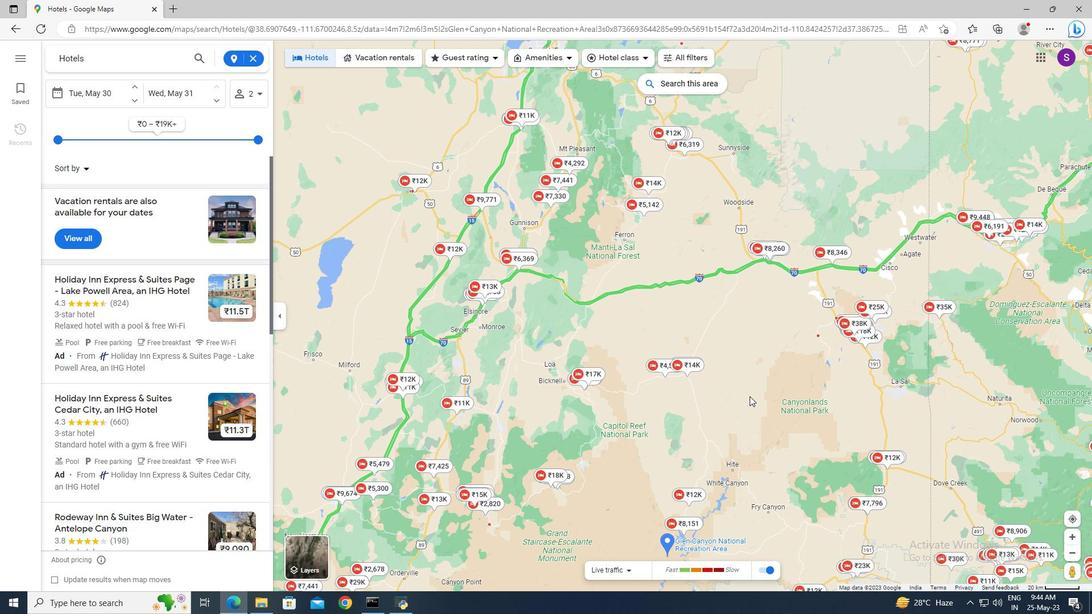 
Action: Mouse pressed left at (752, 419)
Screenshot: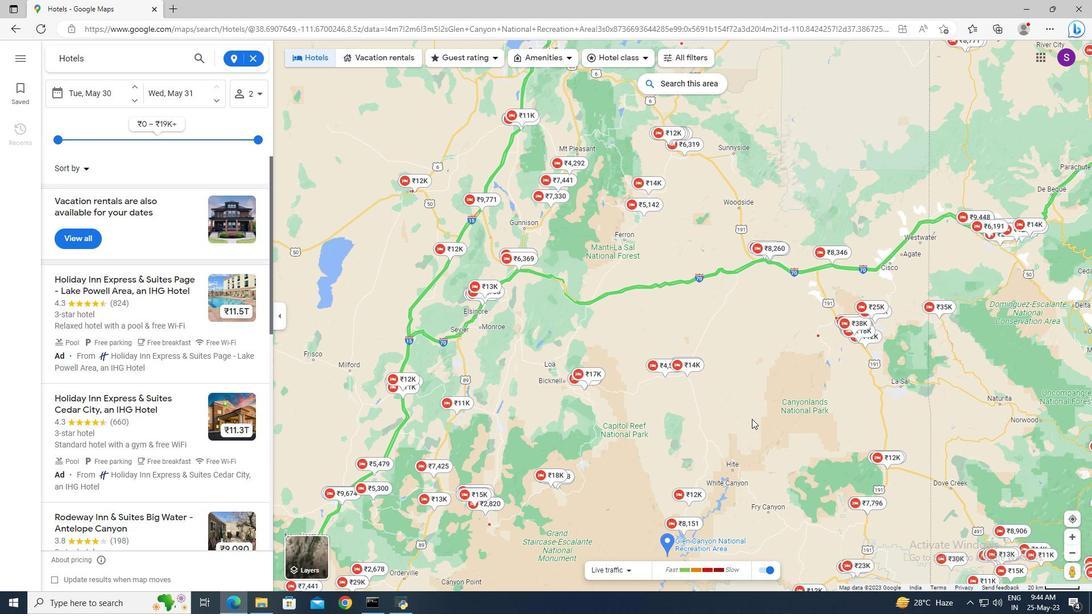 
Action: Mouse moved to (727, 331)
Screenshot: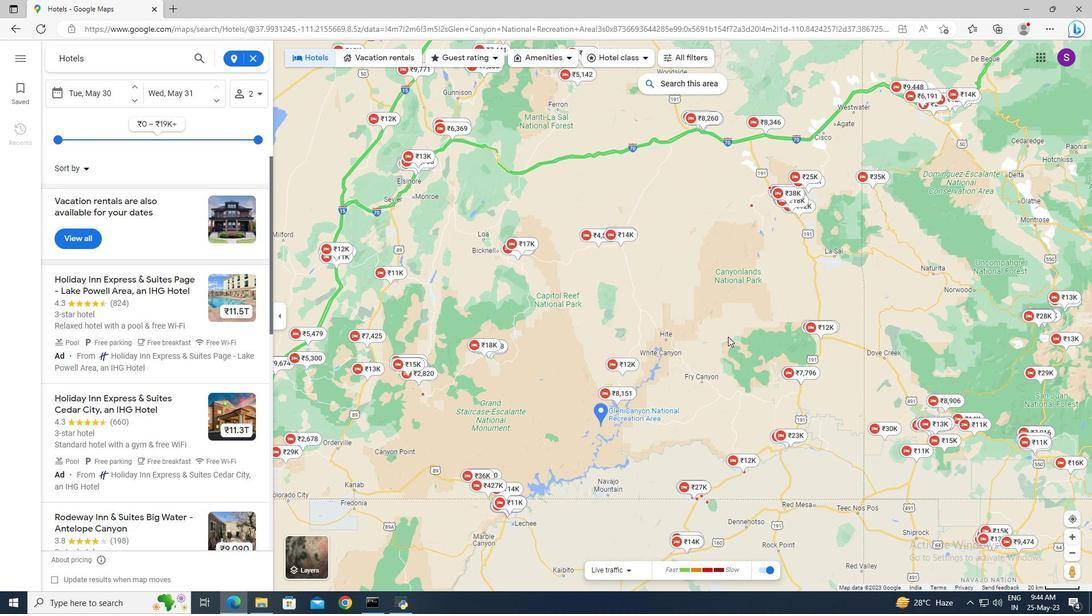 
Action: Mouse scrolled (727, 331) with delta (0, 0)
Screenshot: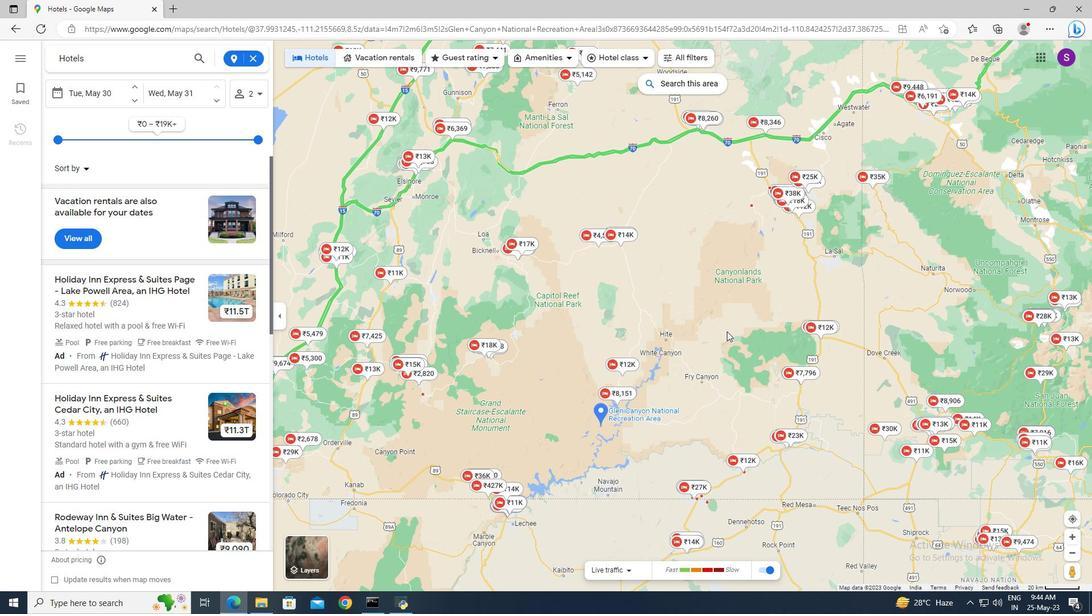
Action: Mouse scrolled (727, 331) with delta (0, 0)
Screenshot: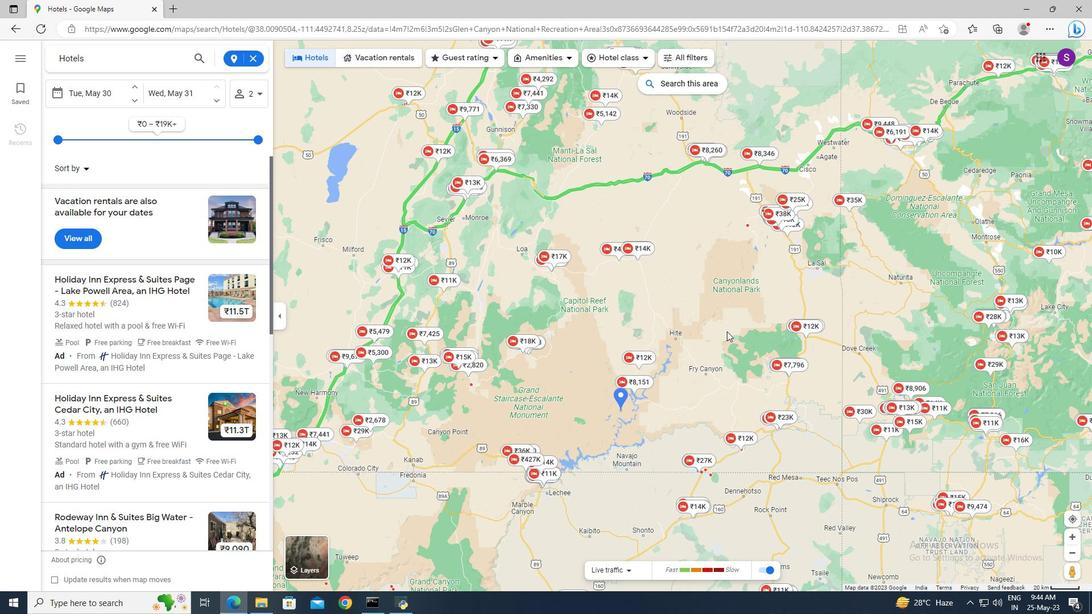
Action: Mouse scrolled (727, 331) with delta (0, 0)
Screenshot: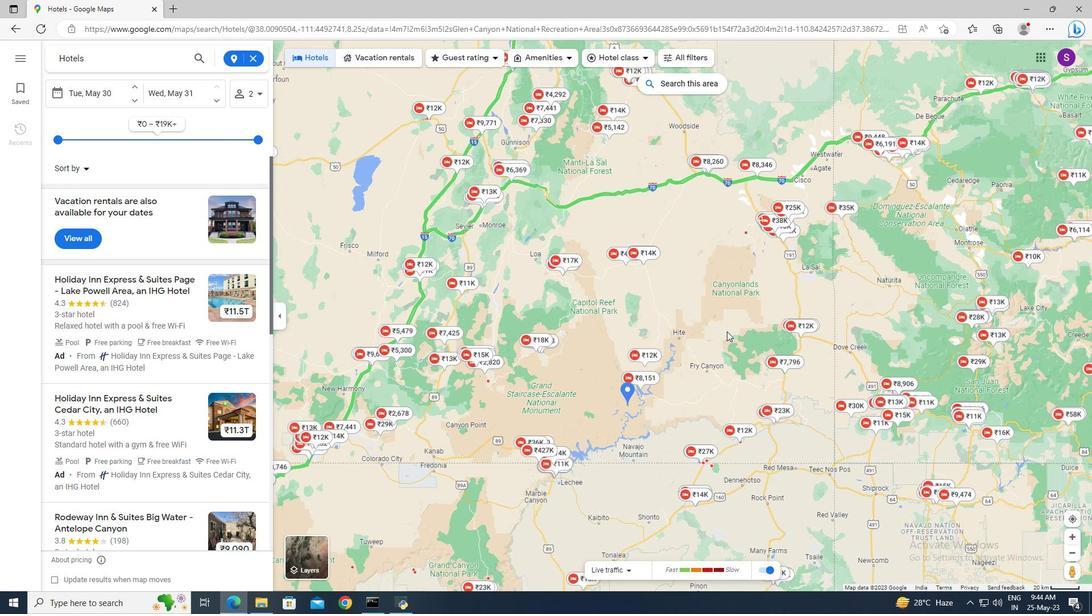 
Action: Mouse scrolled (727, 331) with delta (0, 0)
Screenshot: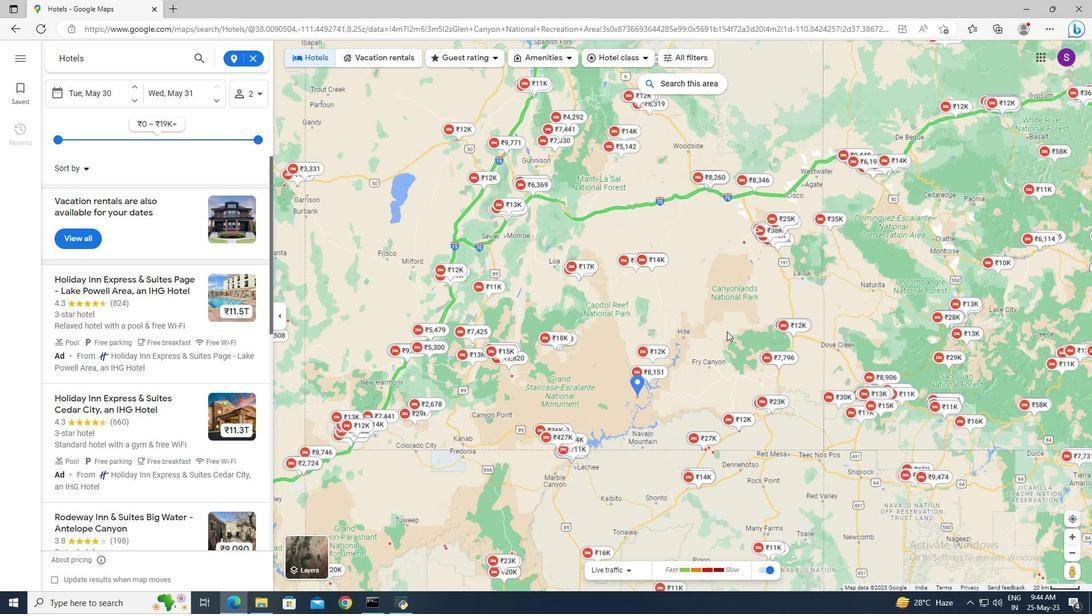
Action: Mouse scrolled (727, 331) with delta (0, 0)
Screenshot: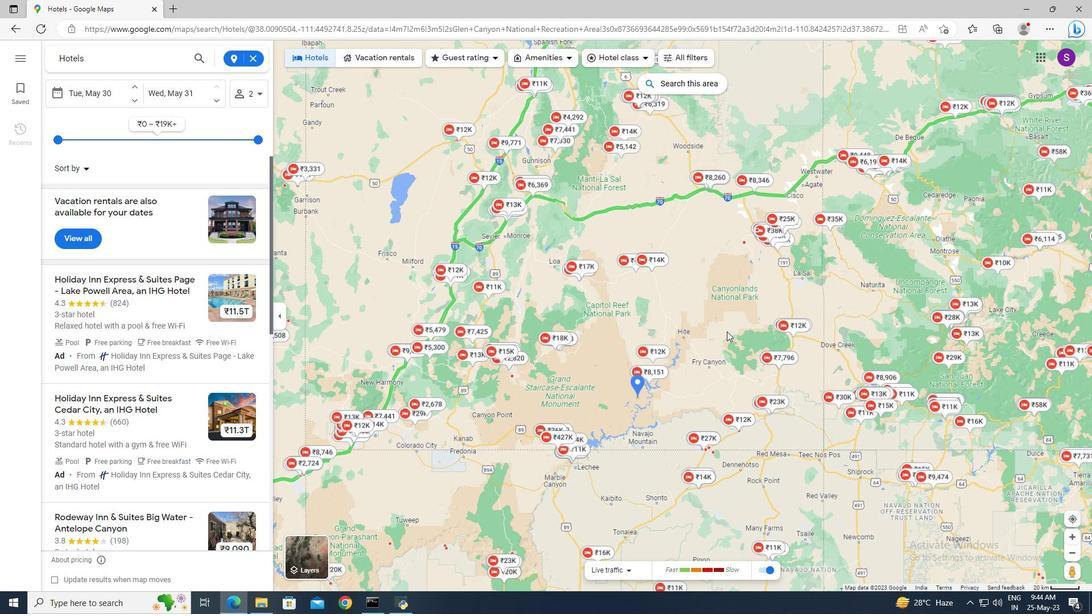 
Action: Mouse scrolled (727, 331) with delta (0, 0)
Screenshot: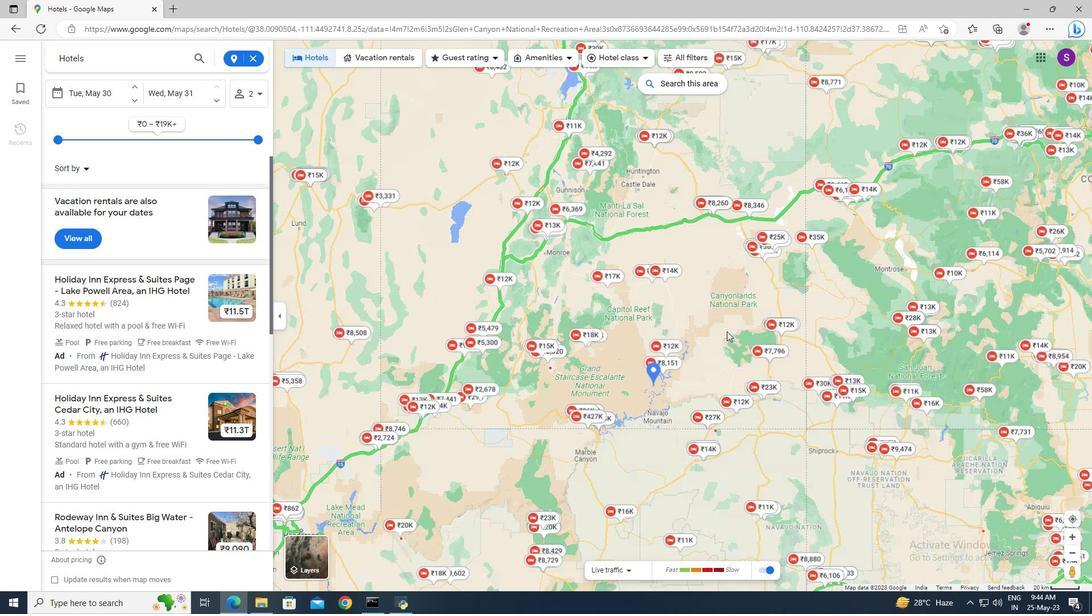 
Action: Mouse moved to (716, 415)
Screenshot: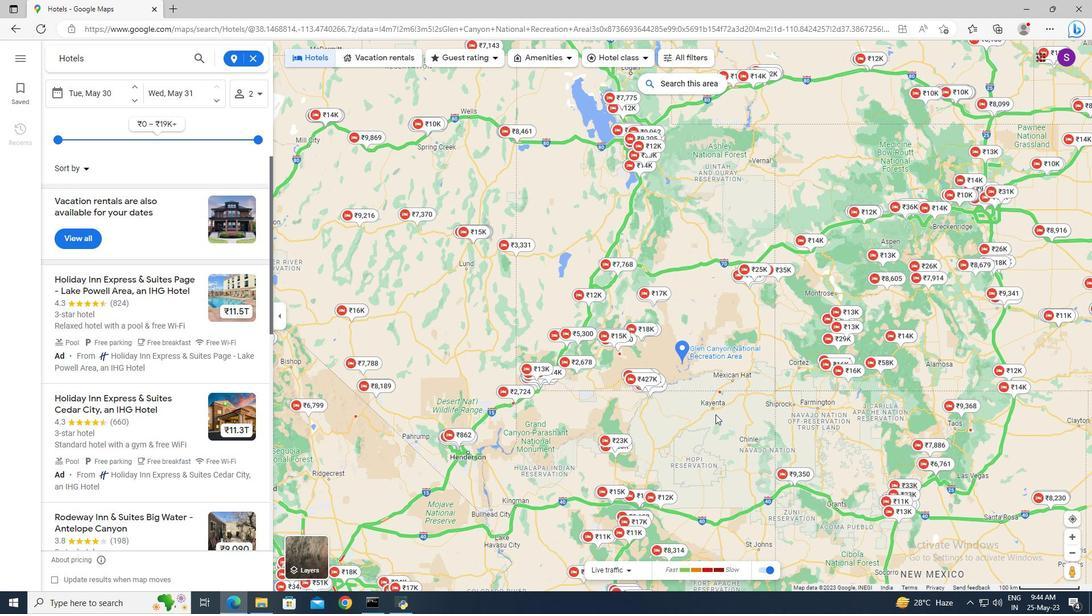 
Action: Mouse pressed left at (716, 415)
Screenshot: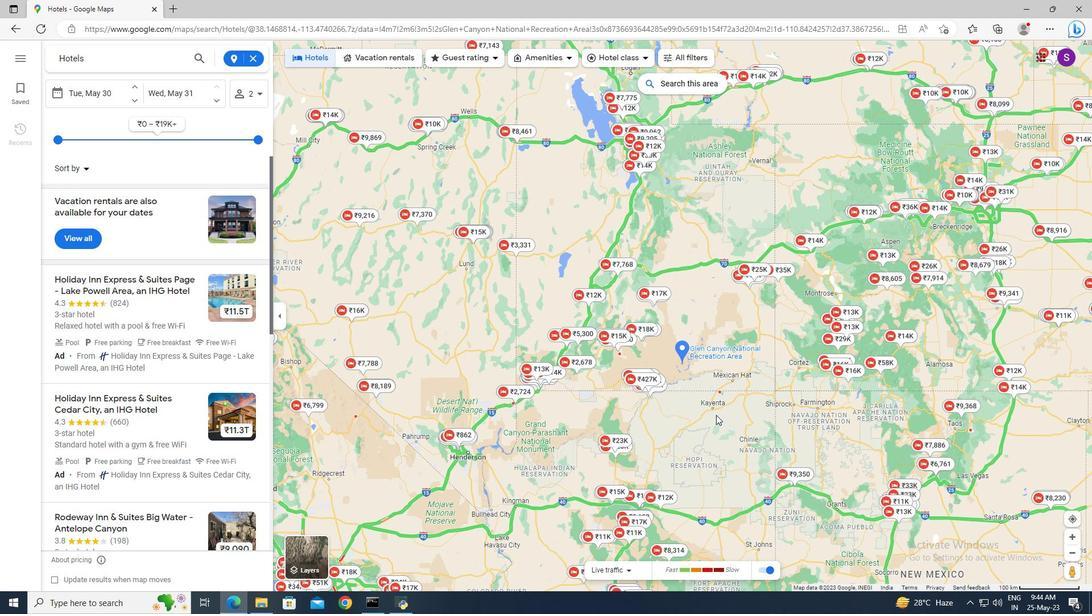 
Action: Mouse moved to (573, 300)
Screenshot: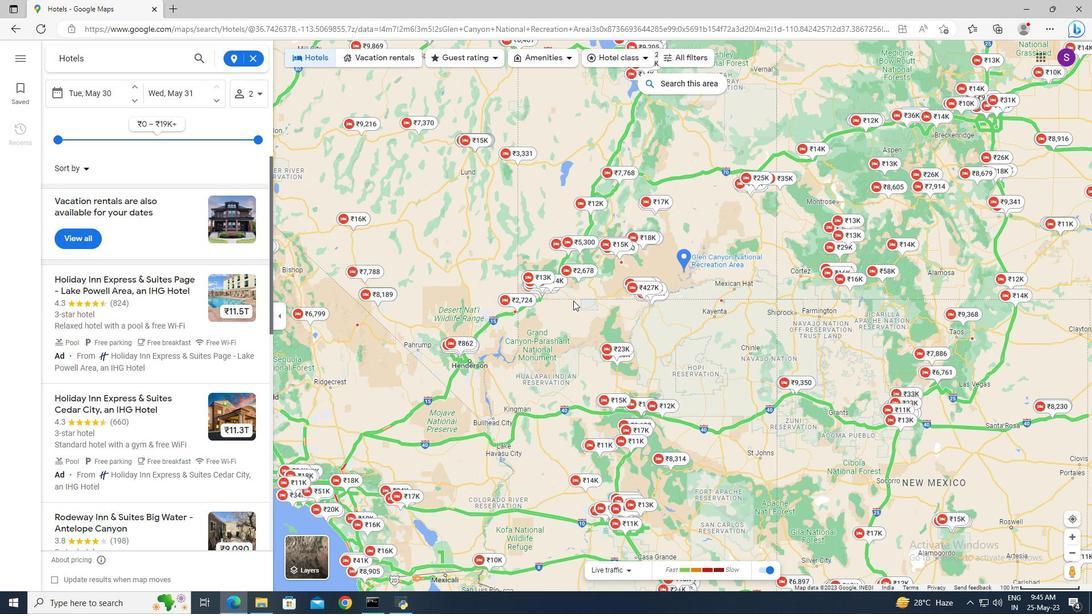 
Action: Mouse scrolled (573, 299) with delta (0, 0)
Screenshot: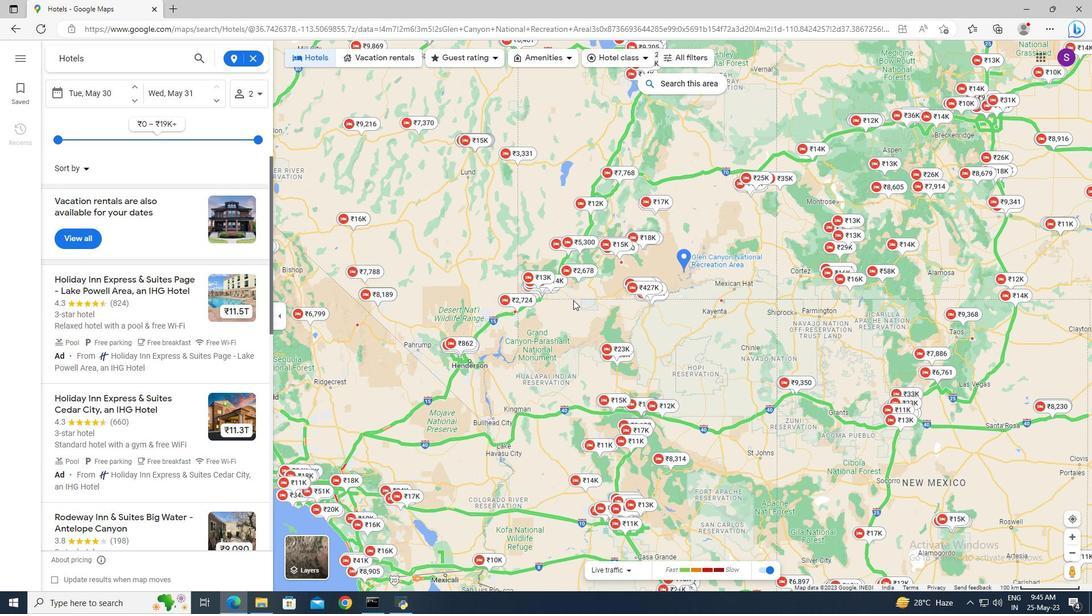 
Action: Mouse moved to (561, 326)
Screenshot: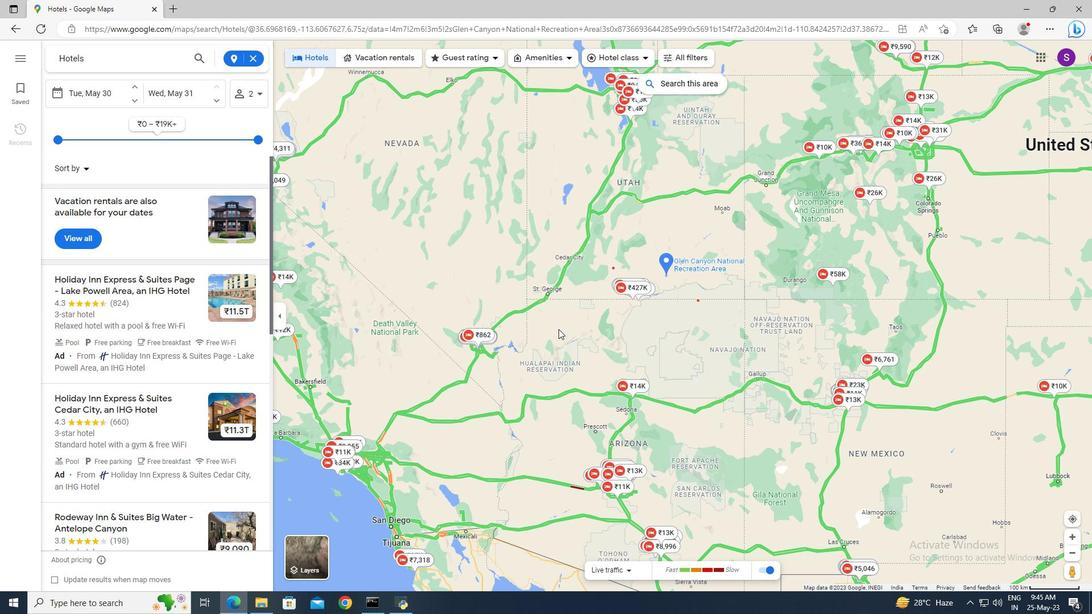 
Action: Mouse pressed left at (561, 326)
Screenshot: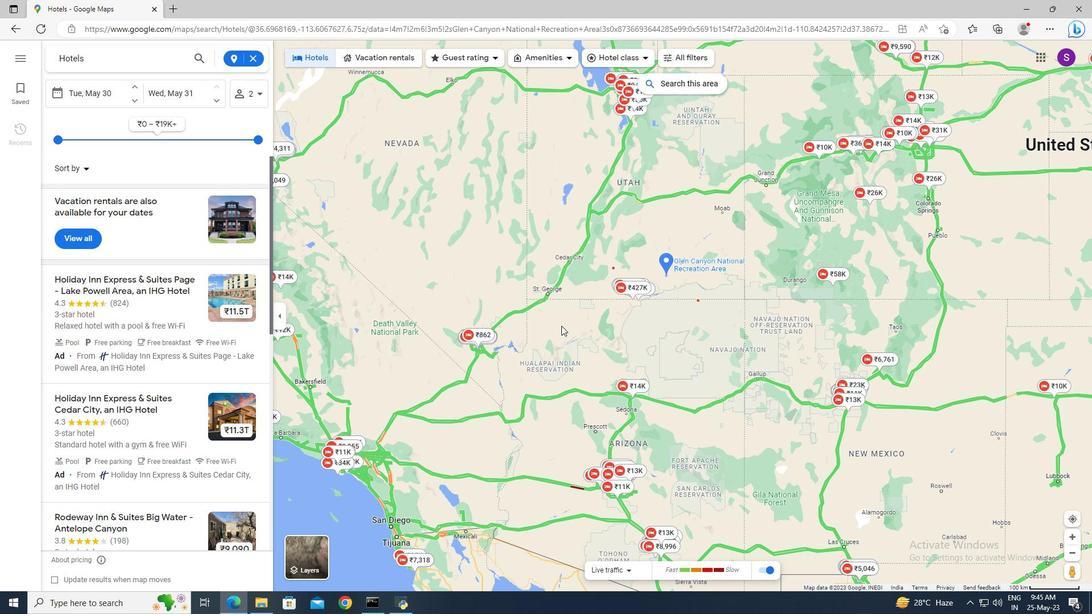 
Action: Mouse moved to (712, 264)
Screenshot: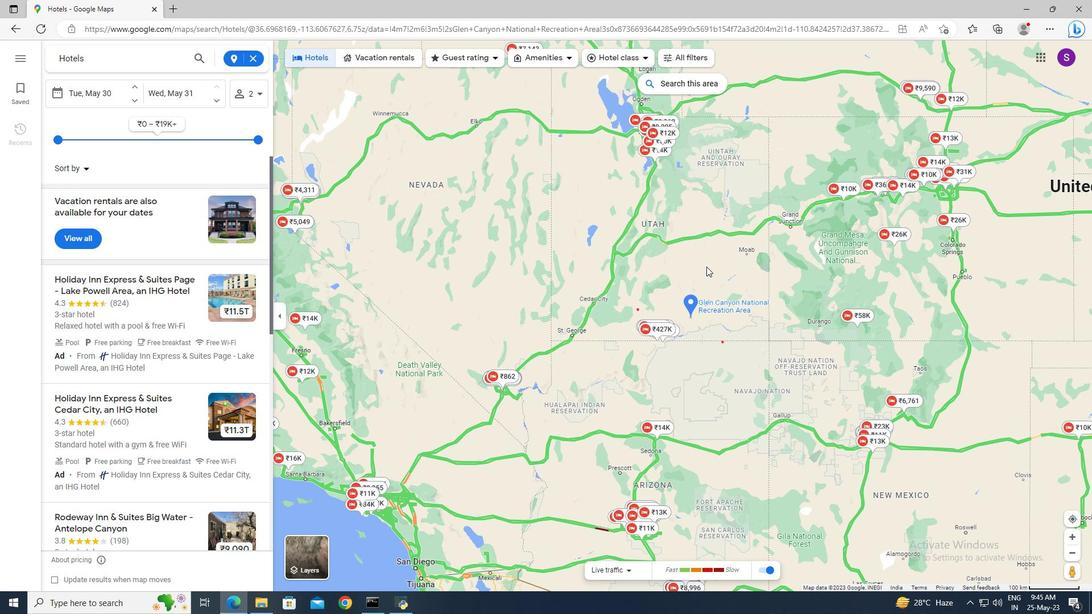 
Action: Mouse scrolled (712, 264) with delta (0, 0)
Screenshot: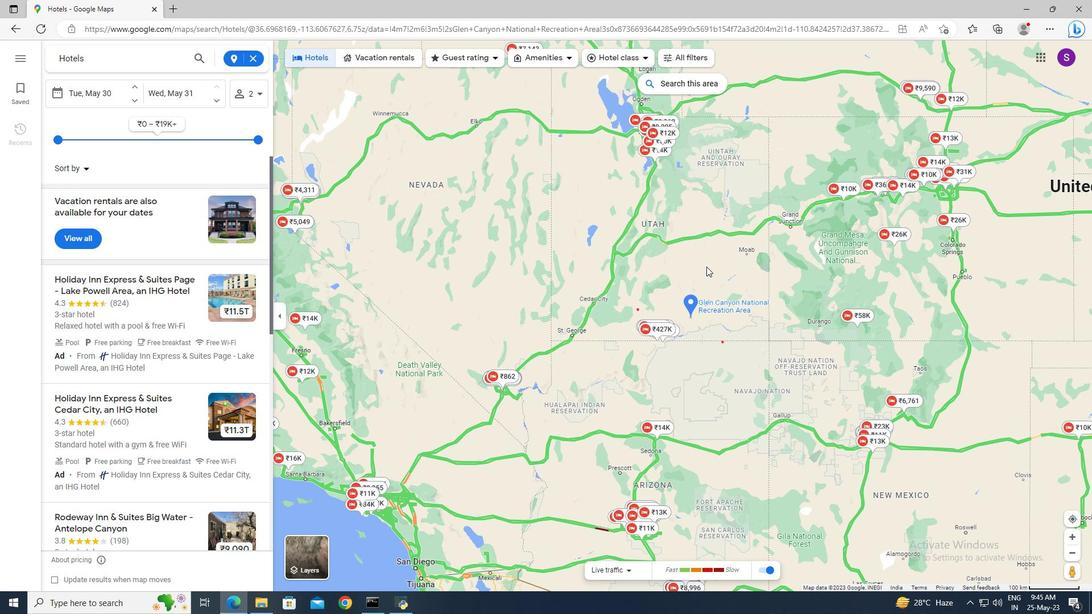 
Action: Mouse scrolled (712, 264) with delta (0, 0)
Screenshot: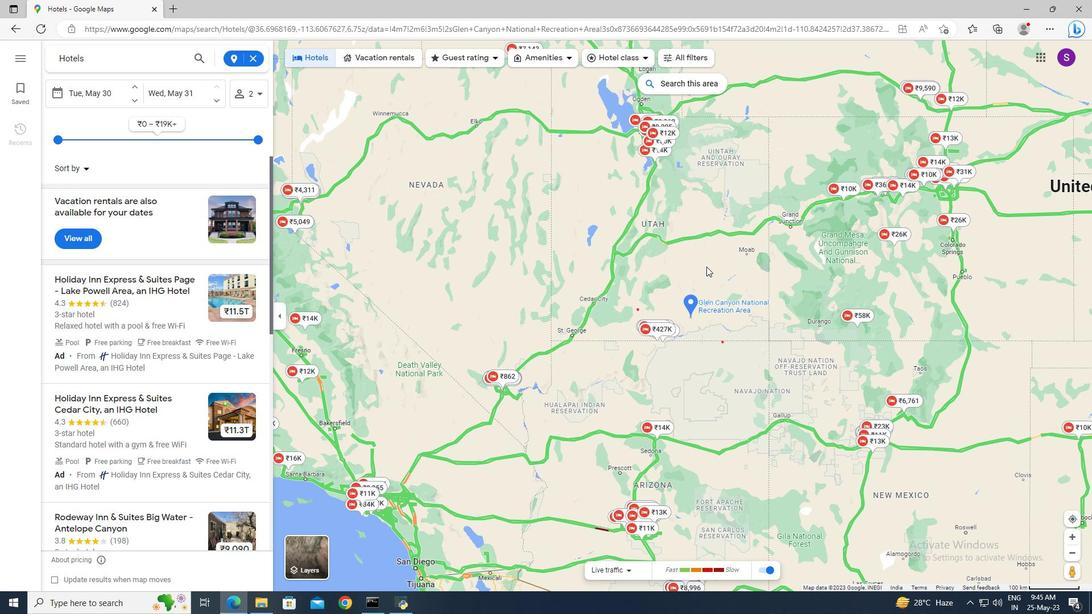 
Action: Mouse scrolled (712, 264) with delta (0, 0)
Screenshot: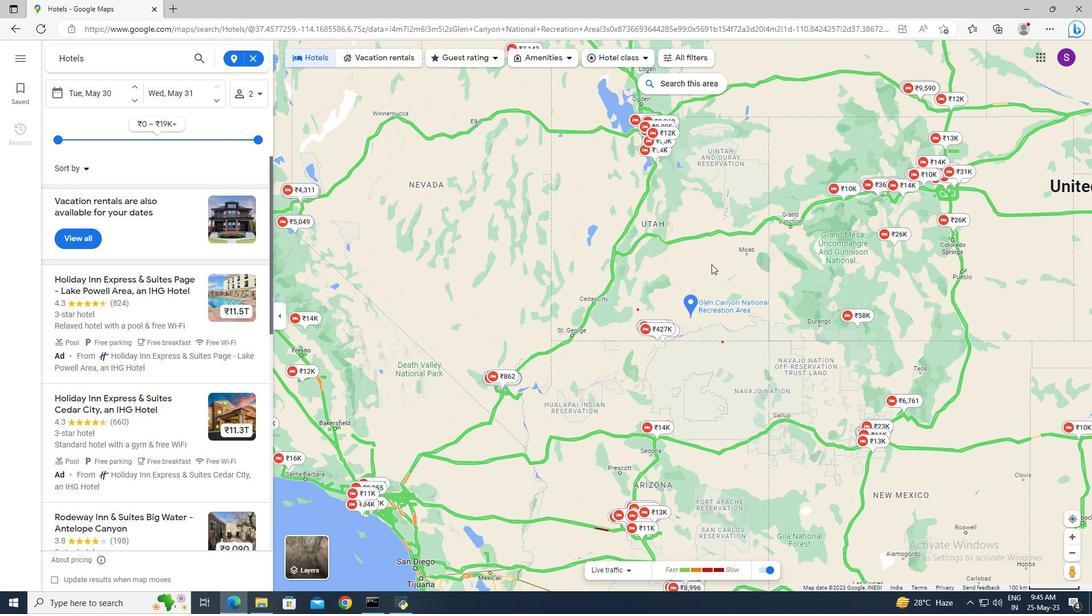 
Action: Mouse scrolled (712, 264) with delta (0, 0)
Screenshot: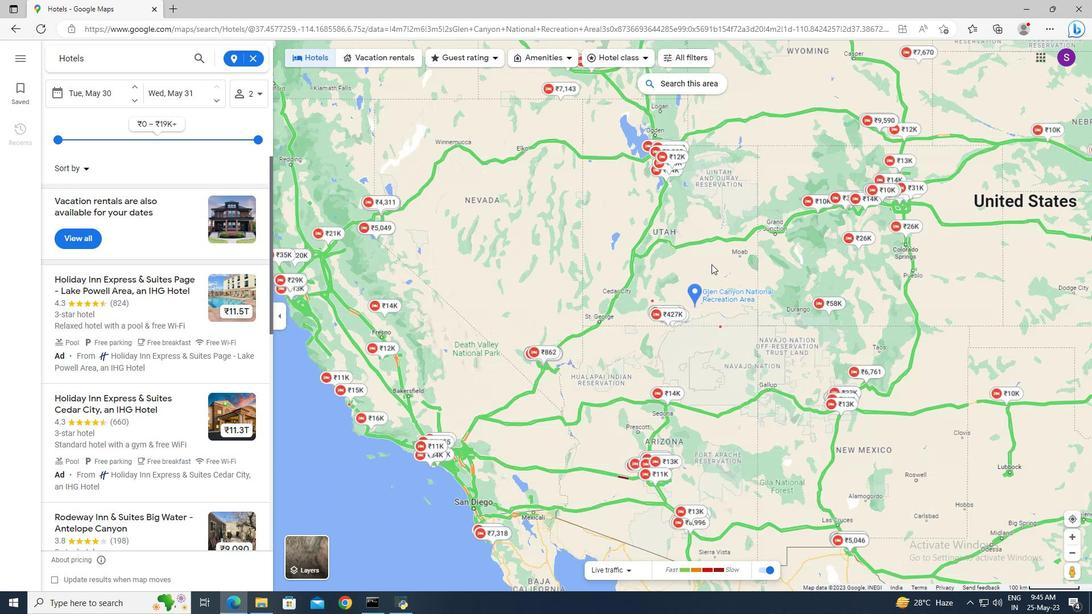 
Action: Mouse moved to (760, 261)
Screenshot: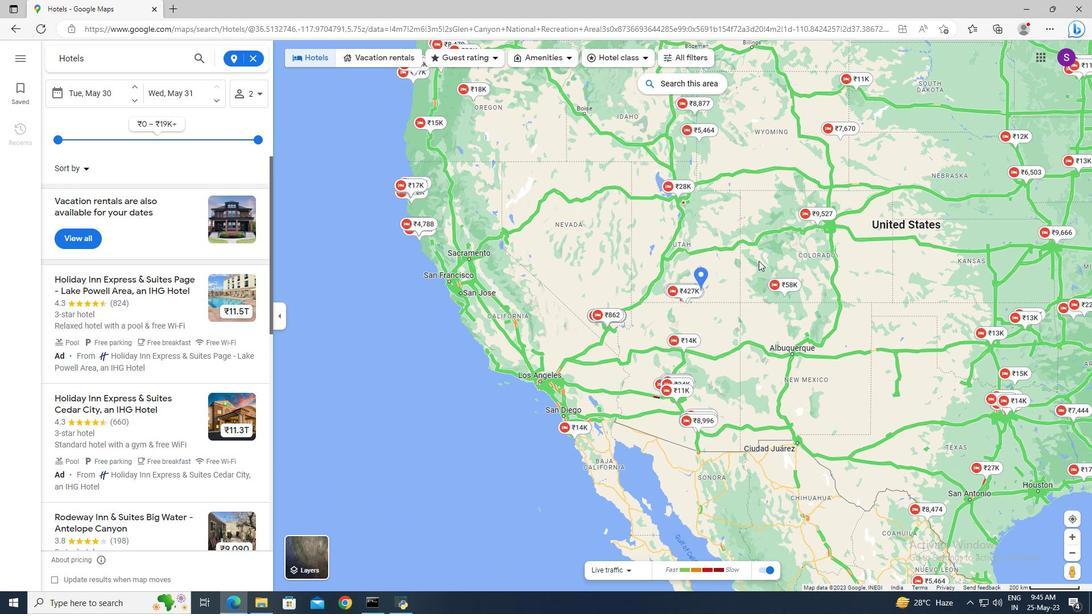 
Action: Mouse scrolled (760, 261) with delta (0, 0)
Screenshot: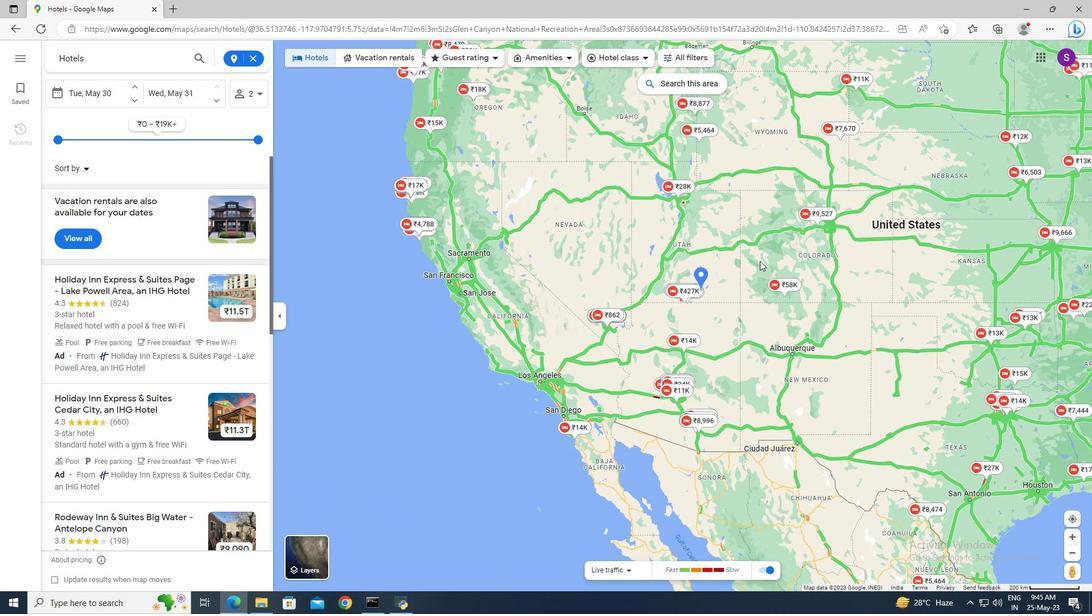 
Action: Mouse scrolled (760, 261) with delta (0, 0)
Screenshot: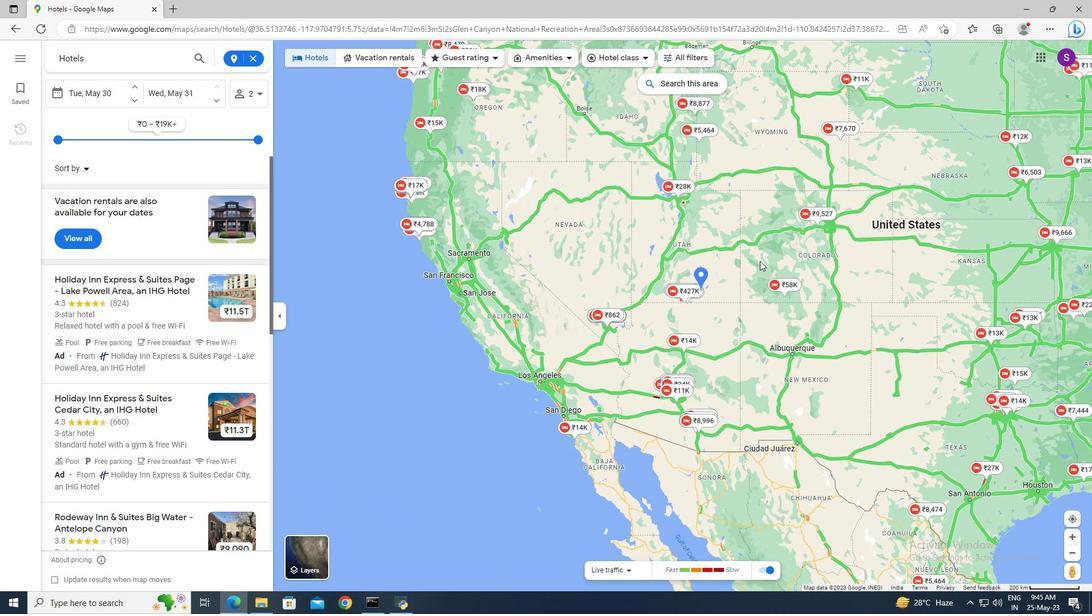 
Action: Mouse moved to (713, 275)
Screenshot: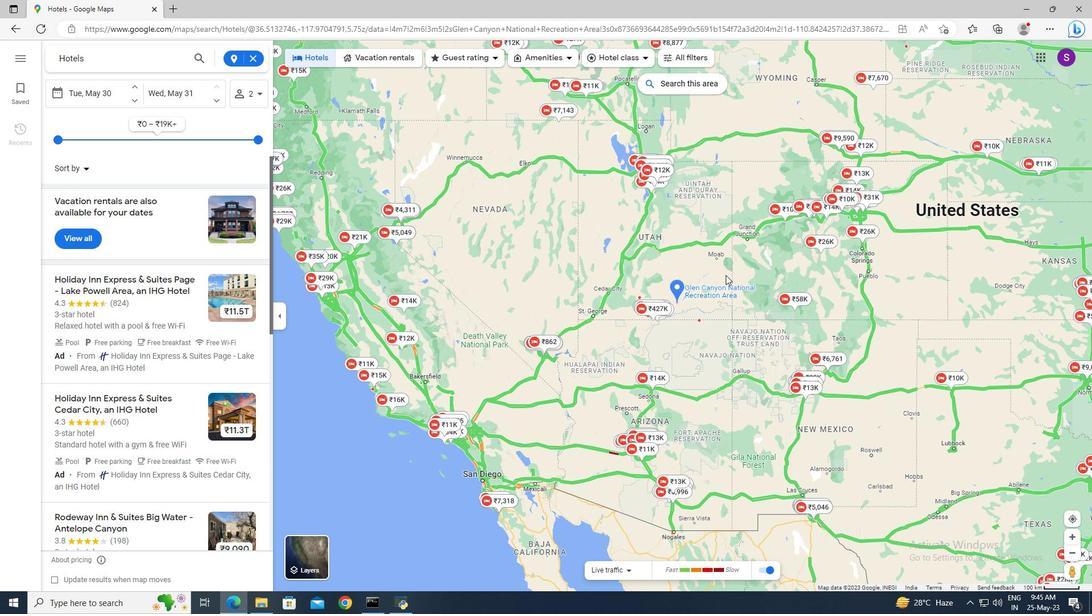 
Action: Mouse scrolled (713, 276) with delta (0, 0)
Screenshot: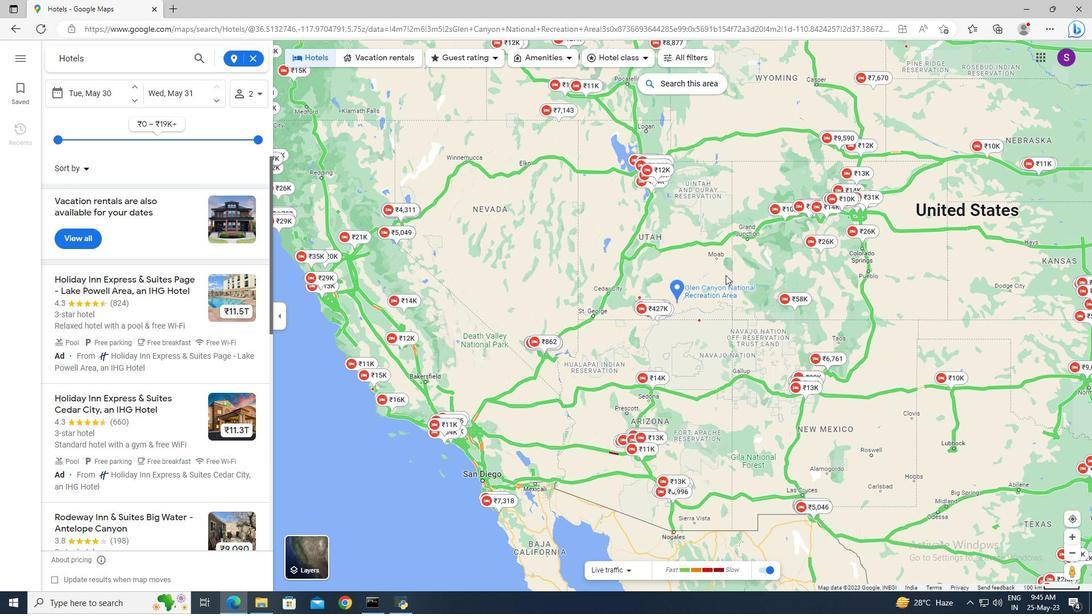 
Action: Mouse moved to (713, 275)
Screenshot: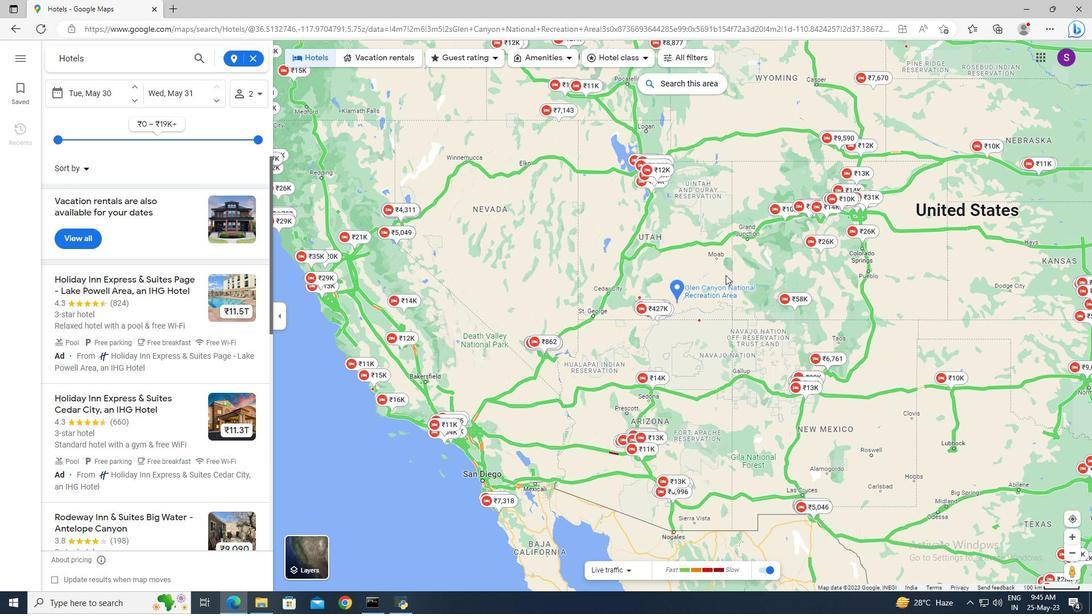 
Action: Mouse scrolled (713, 276) with delta (0, 0)
Screenshot: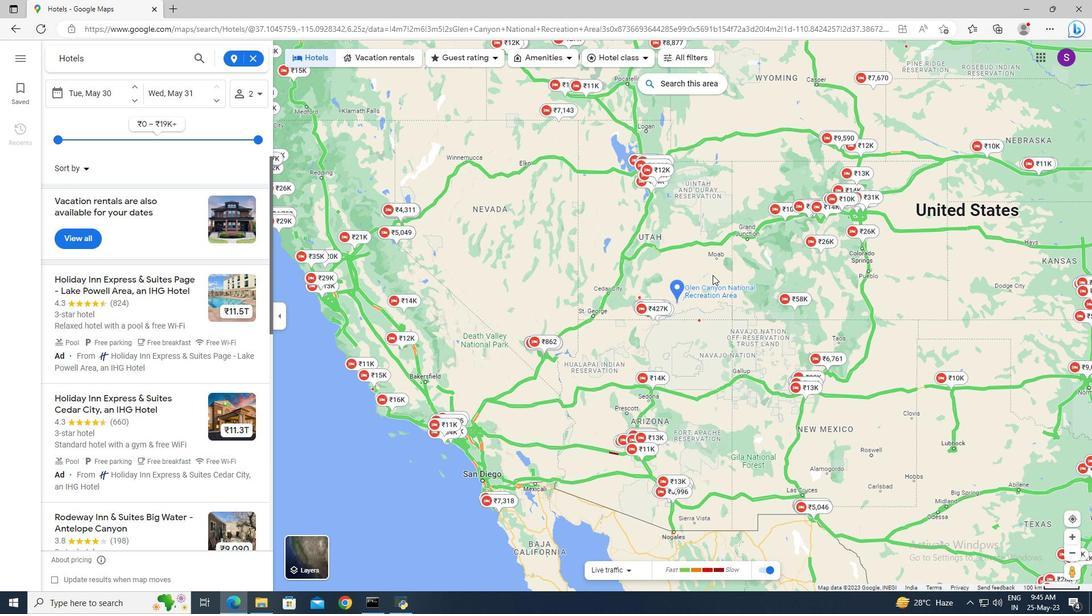 
Action: Mouse moved to (680, 274)
Screenshot: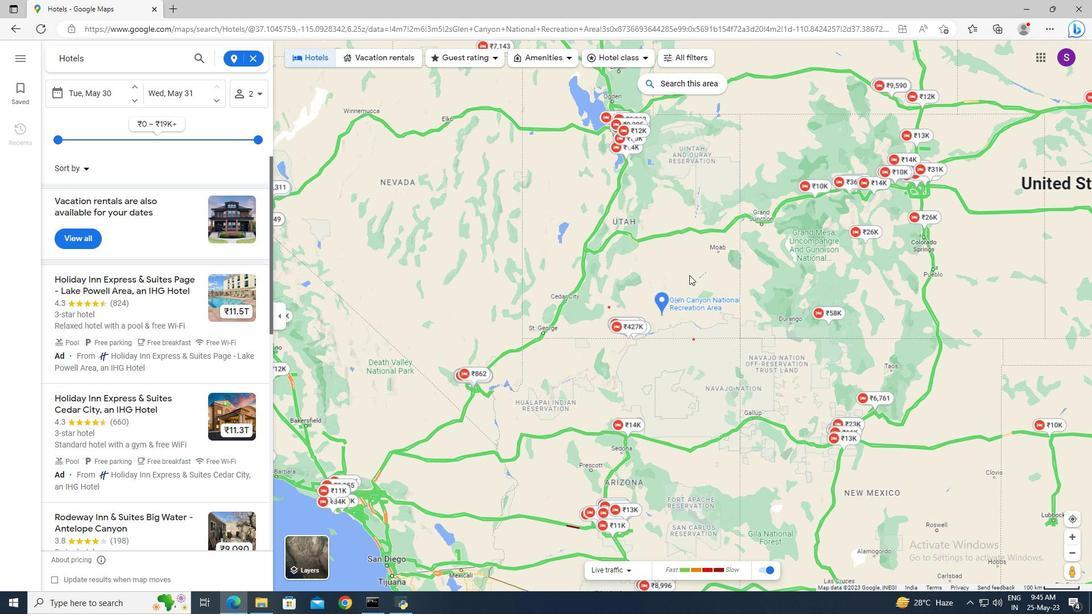 
Action: Mouse scrolled (680, 274) with delta (0, 0)
Screenshot: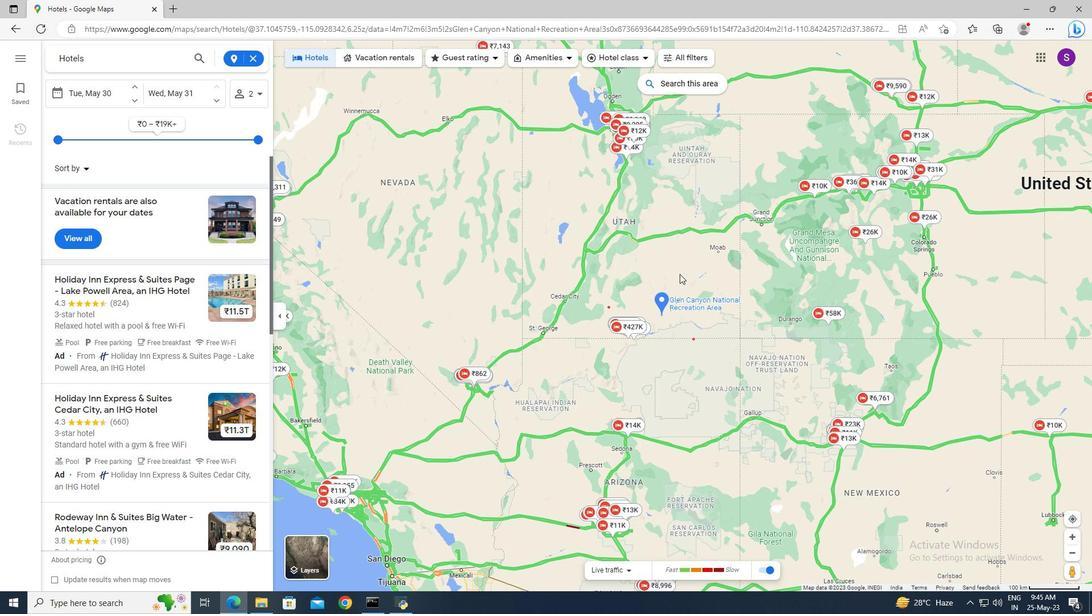 
Action: Mouse scrolled (680, 274) with delta (0, 0)
Screenshot: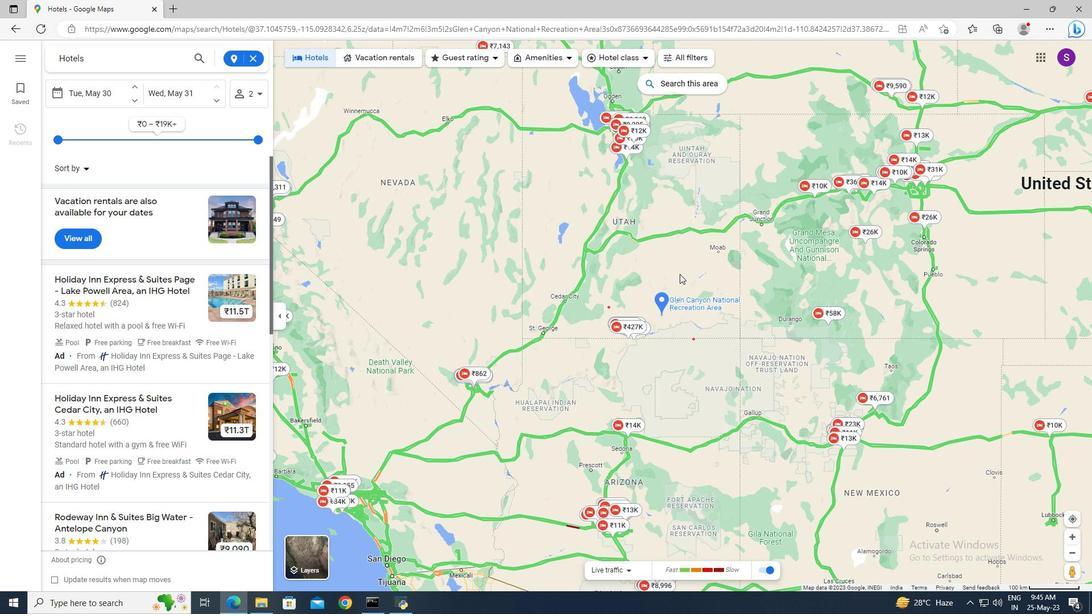 
Action: Mouse scrolled (680, 274) with delta (0, 0)
Screenshot: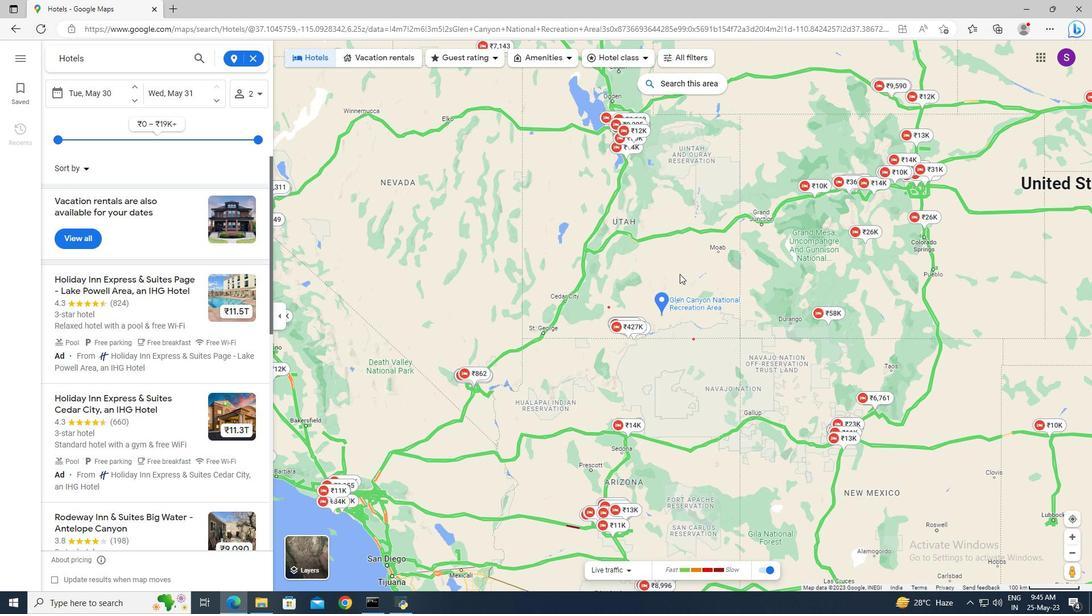 
Action: Mouse moved to (679, 272)
Screenshot: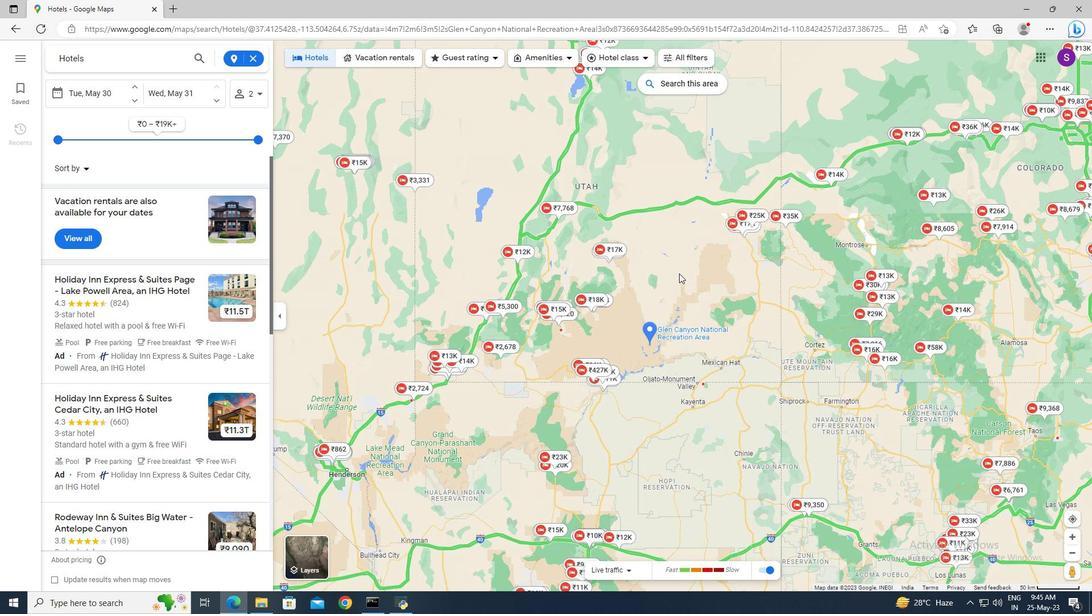 
Action: Mouse scrolled (679, 273) with delta (0, 0)
Screenshot: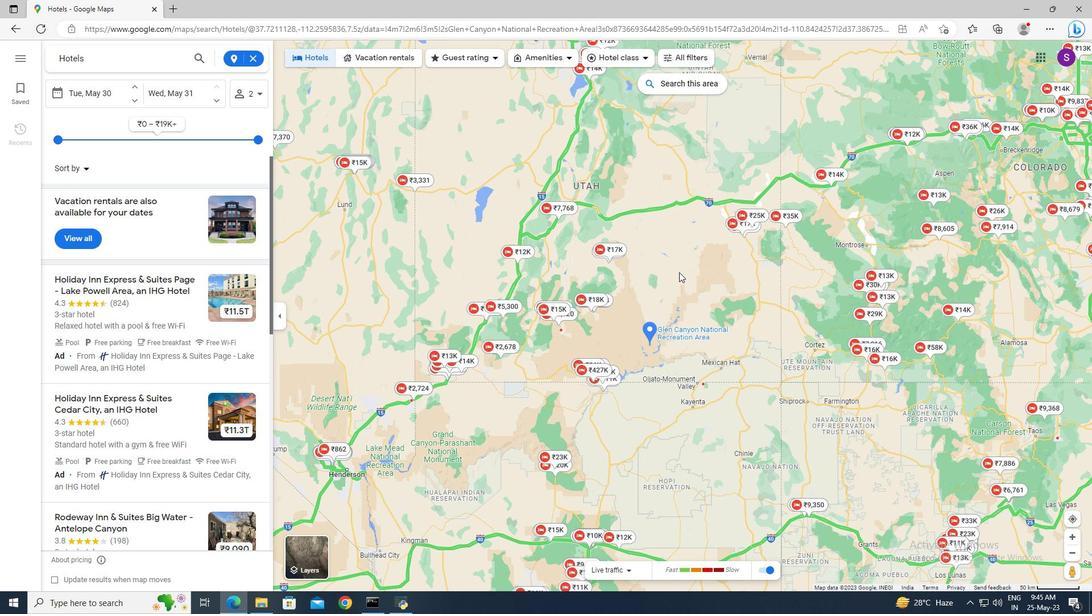 
Action: Mouse scrolled (679, 273) with delta (0, 0)
Screenshot: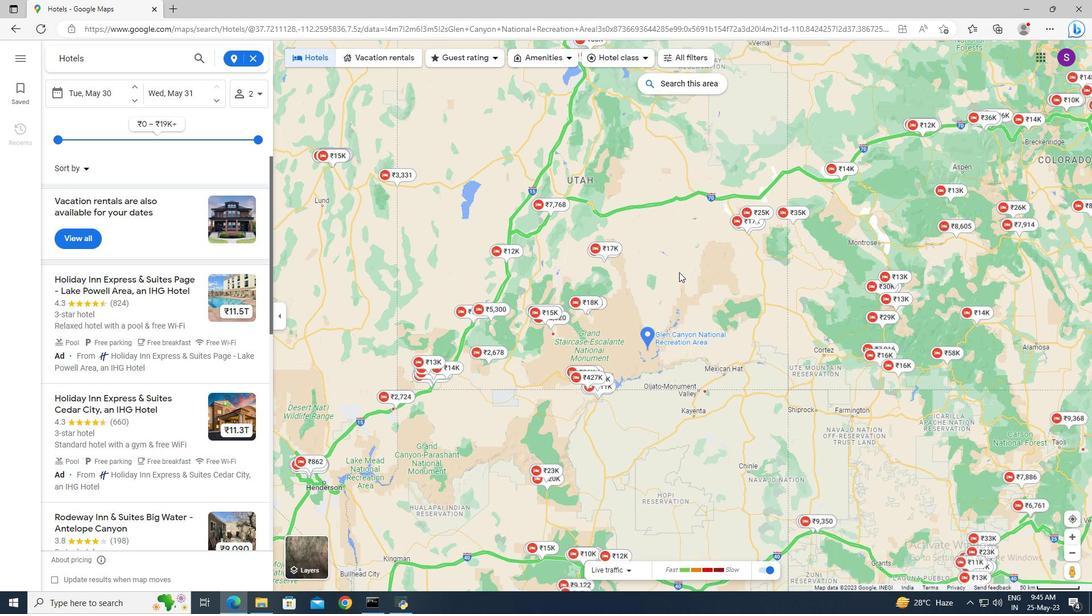 
Action: Mouse moved to (664, 274)
Screenshot: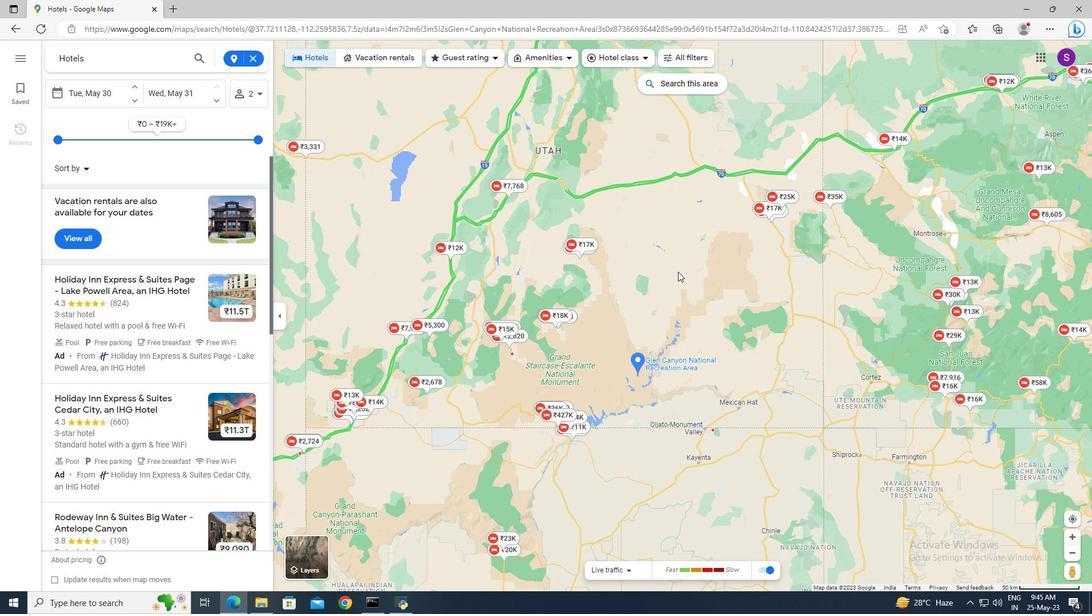
Action: Mouse scrolled (664, 274) with delta (0, 0)
Screenshot: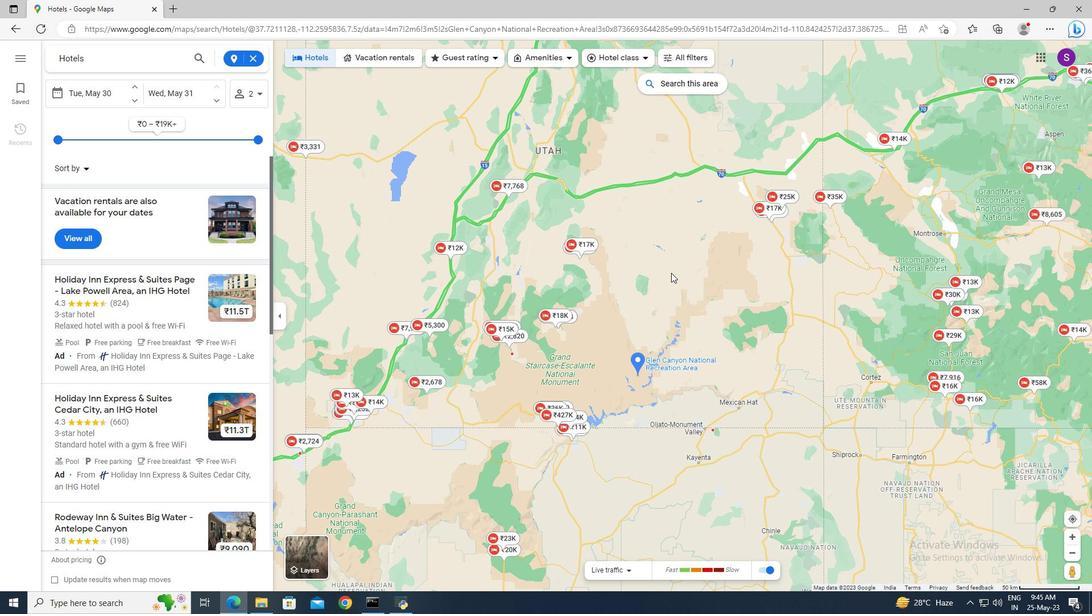 
Action: Mouse scrolled (664, 274) with delta (0, 0)
Screenshot: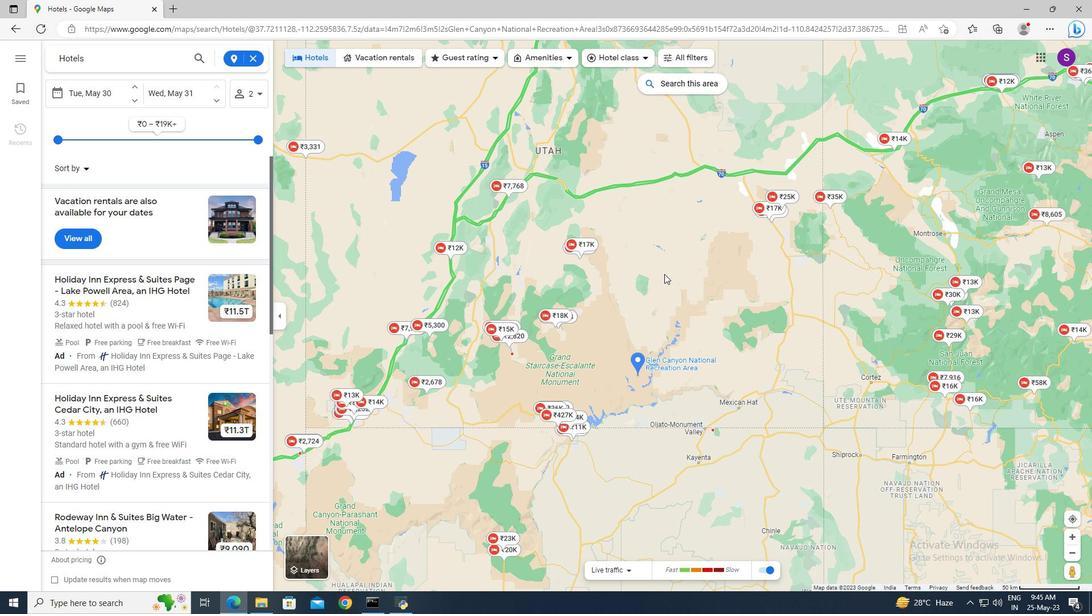
Action: Mouse moved to (772, 268)
Screenshot: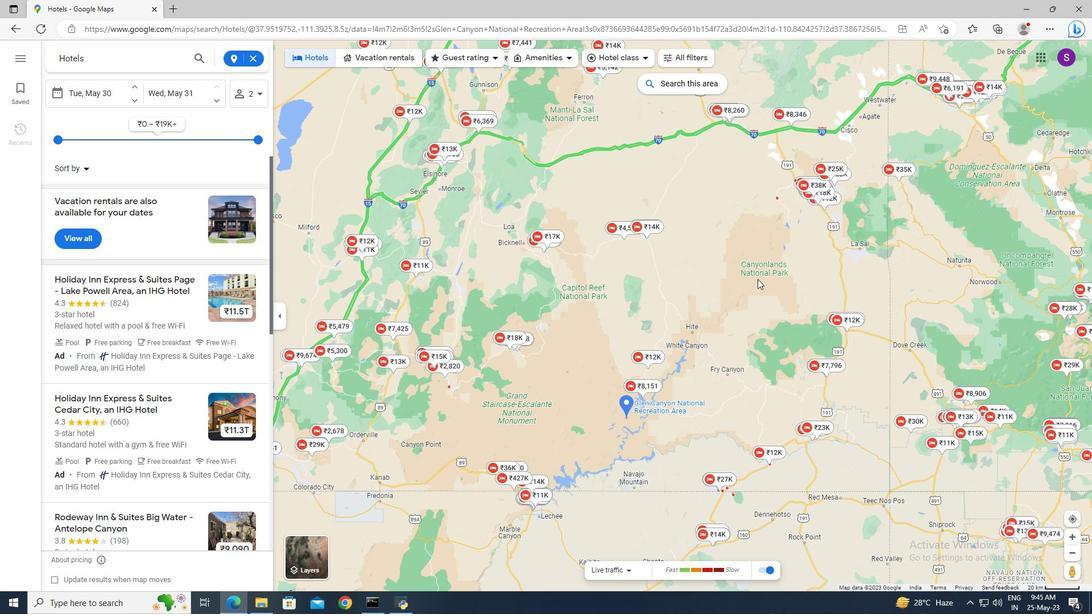 
Action: Mouse pressed left at (772, 268)
Screenshot: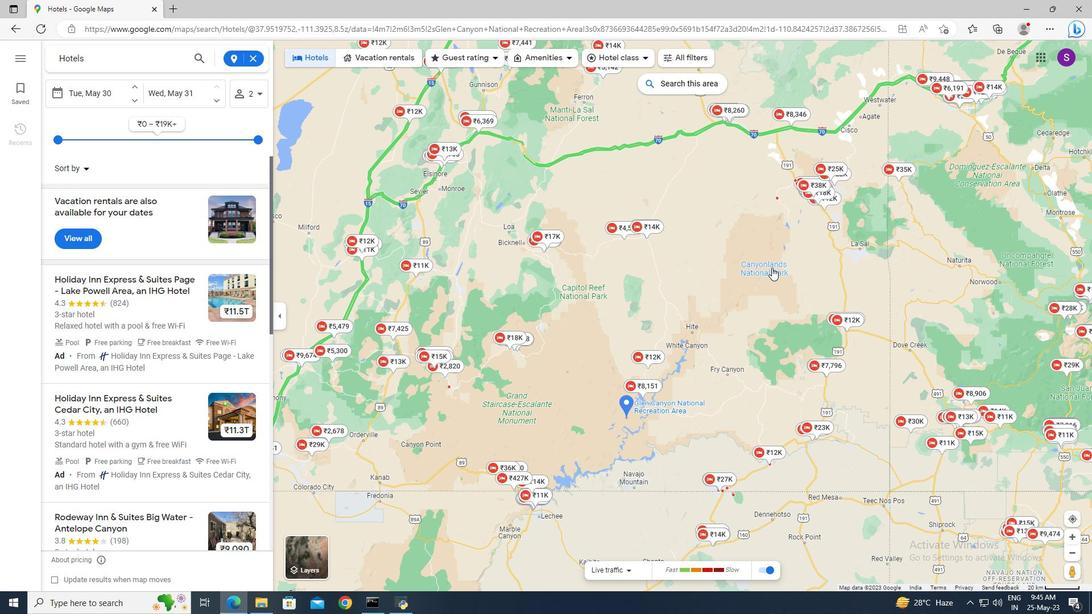 
Action: Mouse moved to (666, 285)
Screenshot: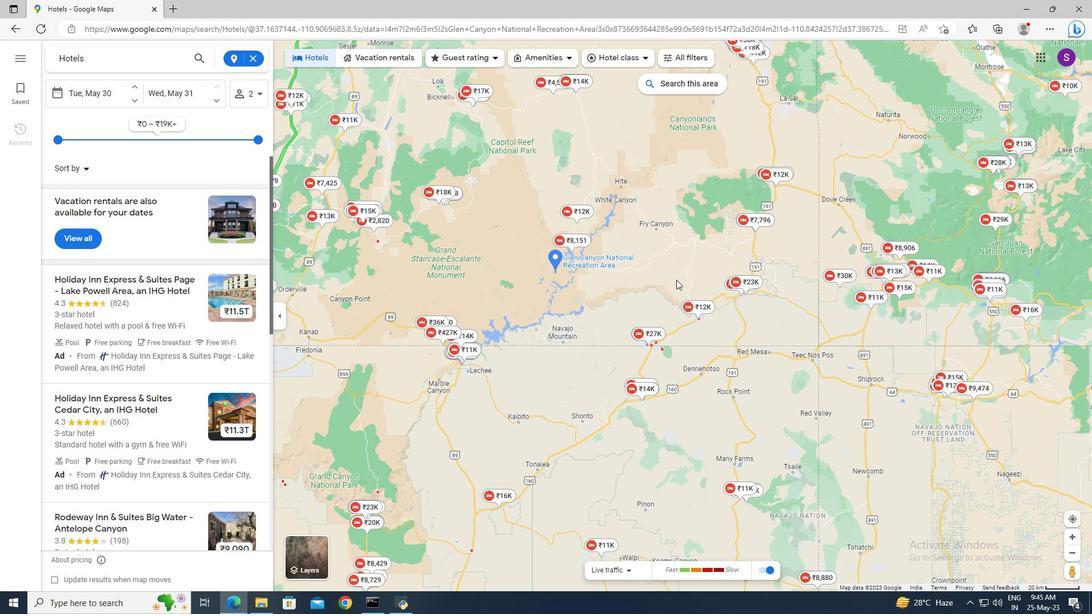 
Action: Mouse scrolled (666, 286) with delta (0, 0)
Screenshot: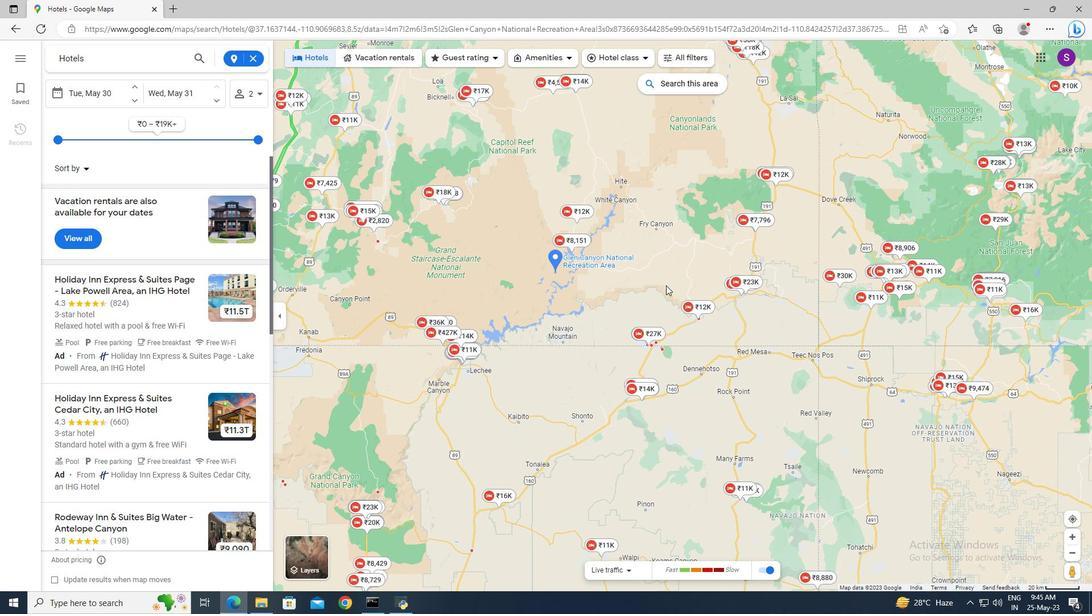 
Action: Mouse scrolled (666, 286) with delta (0, 0)
Screenshot: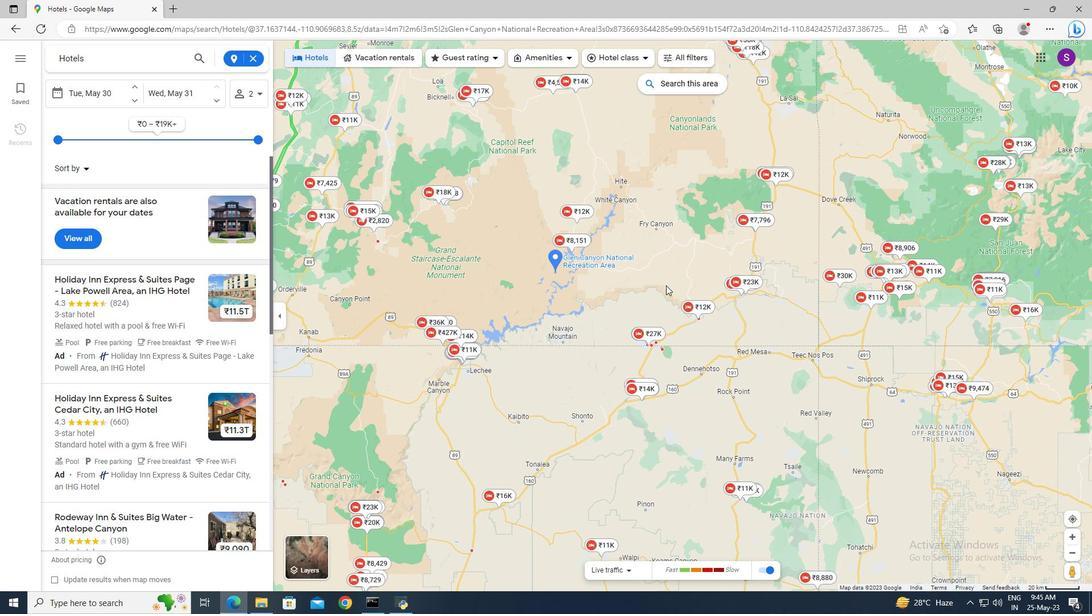 
Action: Mouse moved to (637, 356)
Screenshot: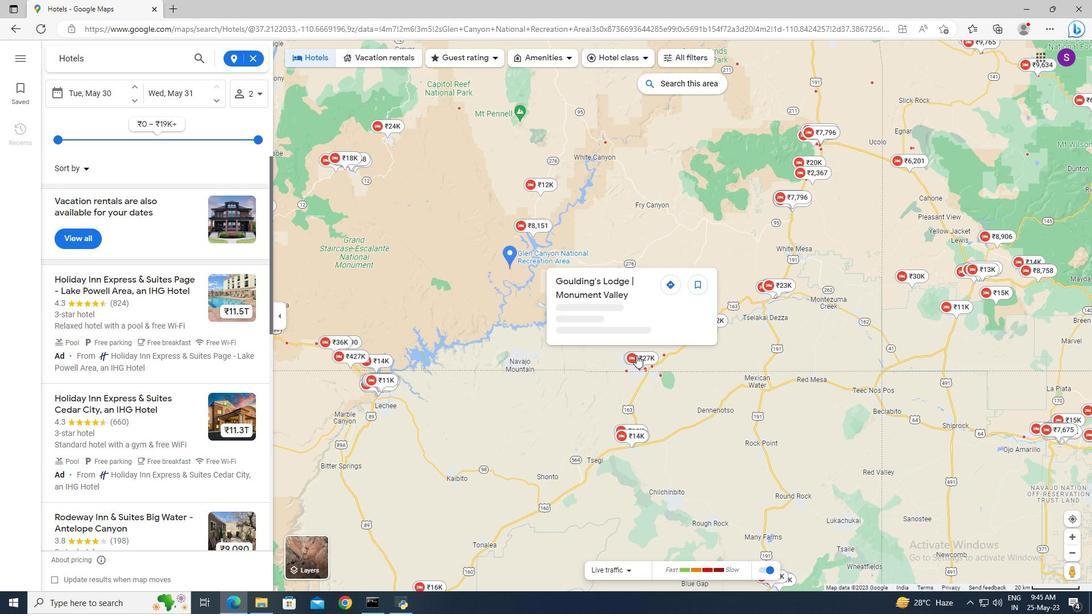 
Action: Mouse pressed left at (637, 356)
Screenshot: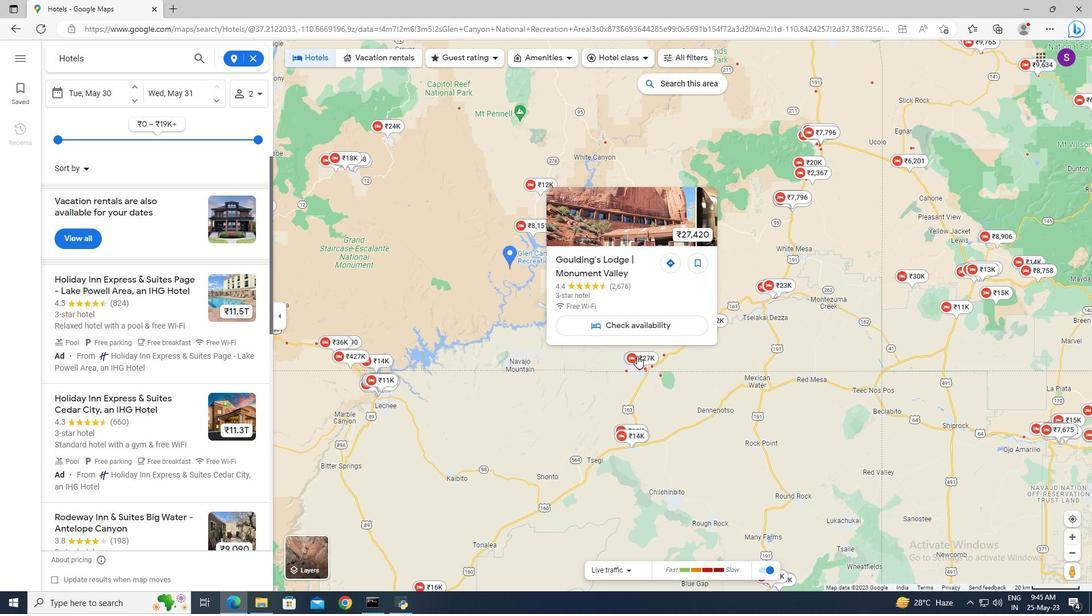 
Action: Mouse moved to (383, 294)
Screenshot: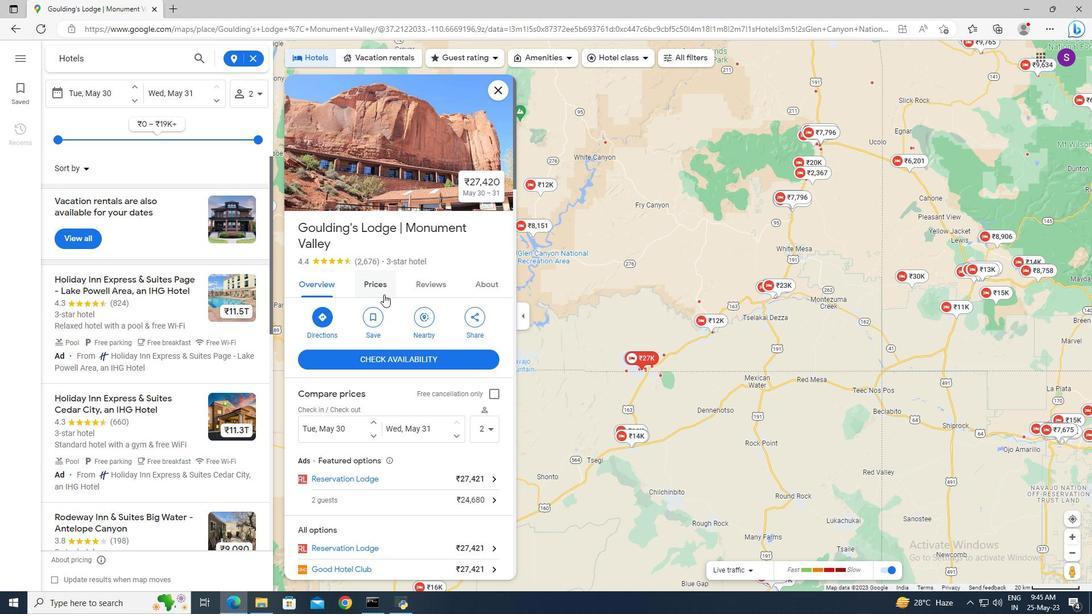 
Action: Mouse pressed left at (383, 294)
Screenshot: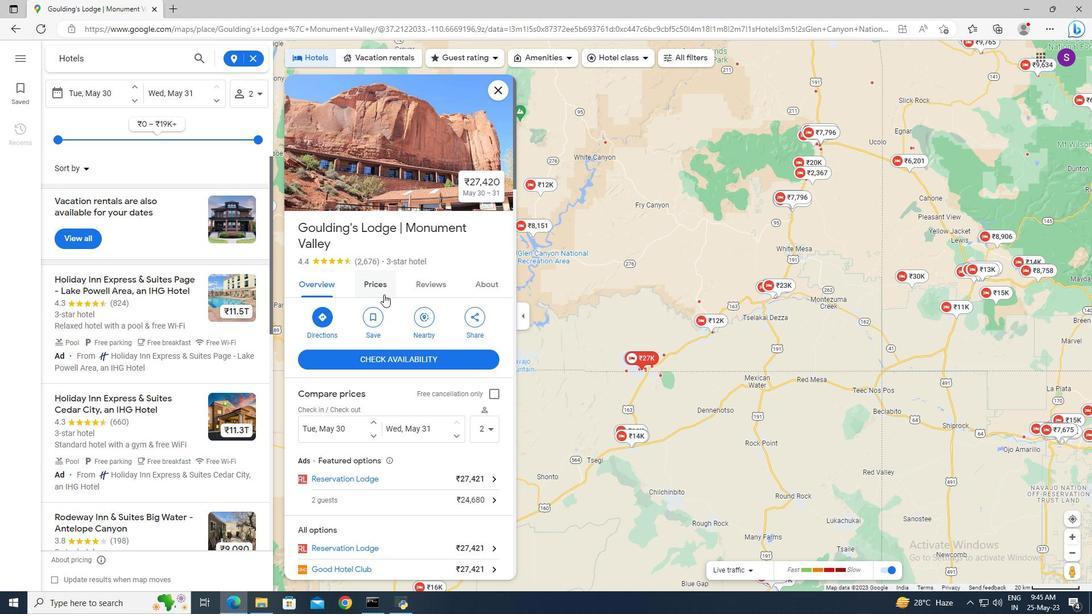 
Action: Mouse moved to (380, 334)
Screenshot: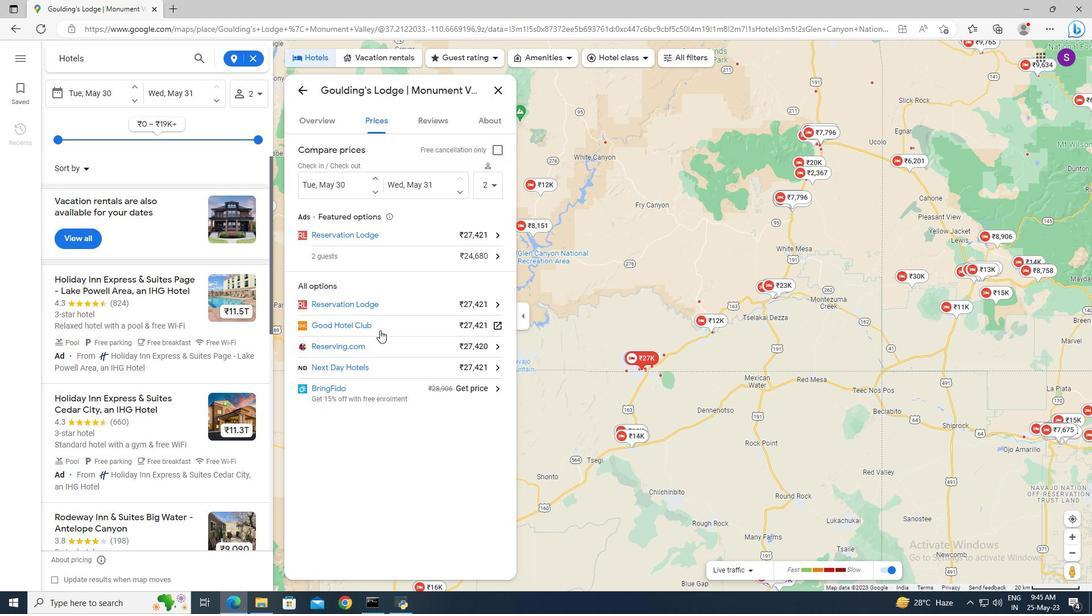 
Action: Mouse scrolled (380, 334) with delta (0, 0)
Screenshot: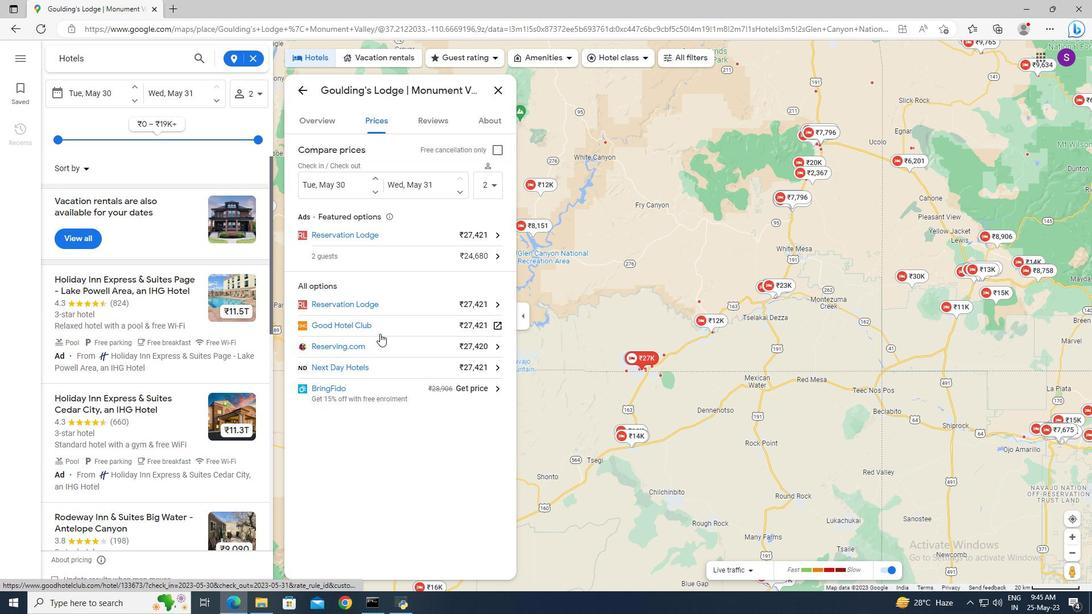 
Action: Mouse moved to (428, 129)
Screenshot: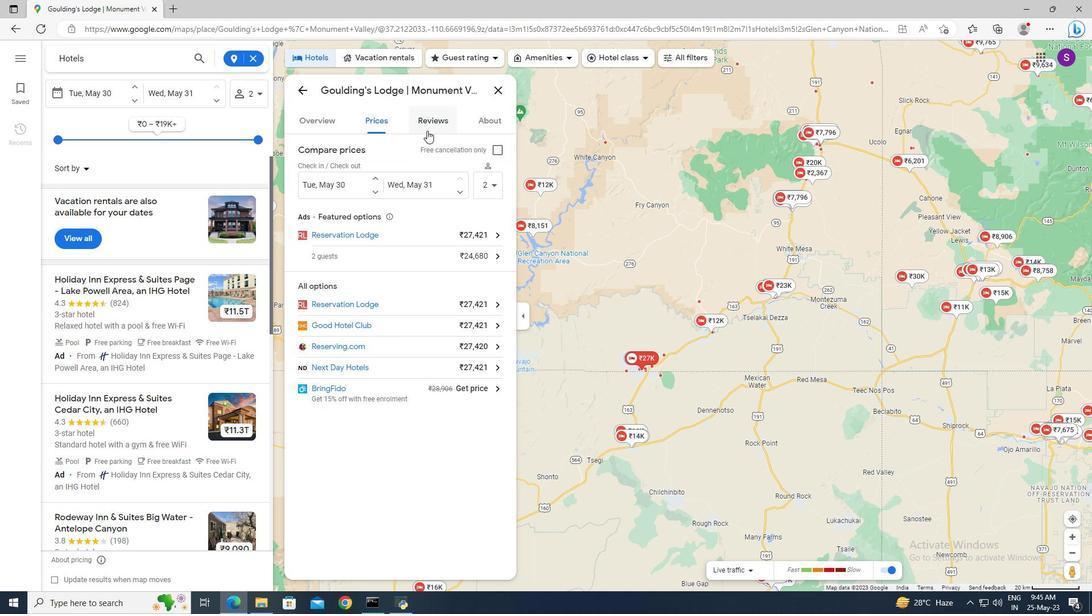 
Action: Mouse pressed left at (428, 129)
Screenshot: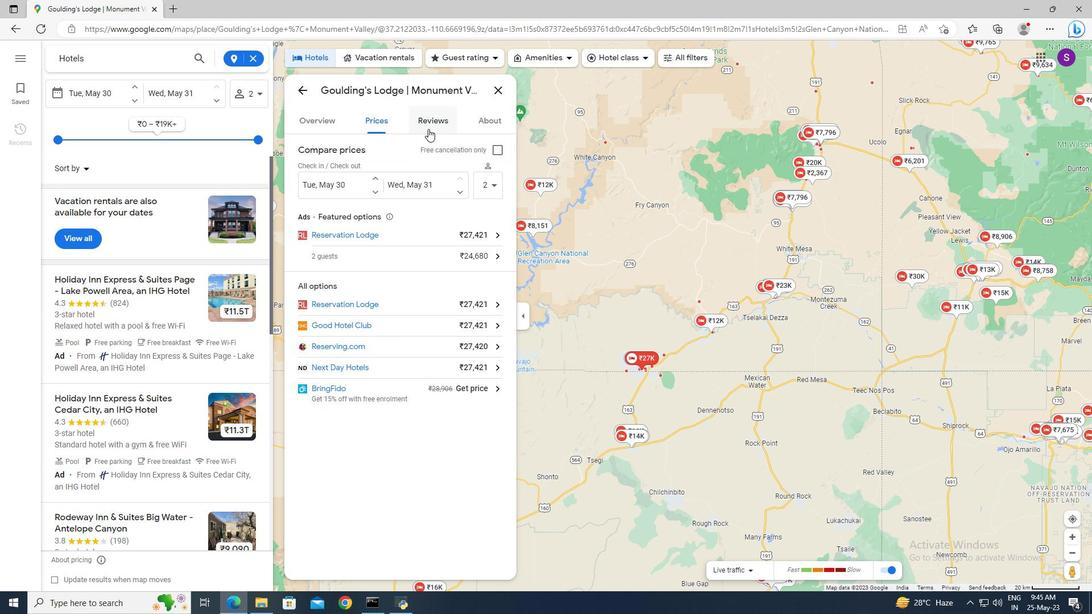 
Action: Mouse moved to (499, 93)
Screenshot: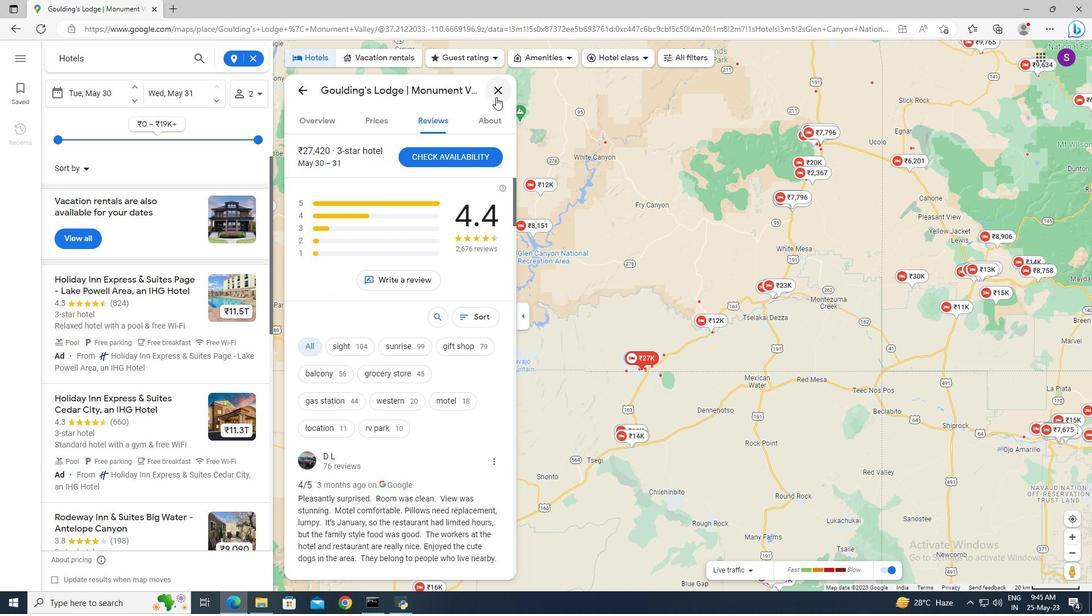 
Action: Mouse pressed left at (499, 93)
Screenshot: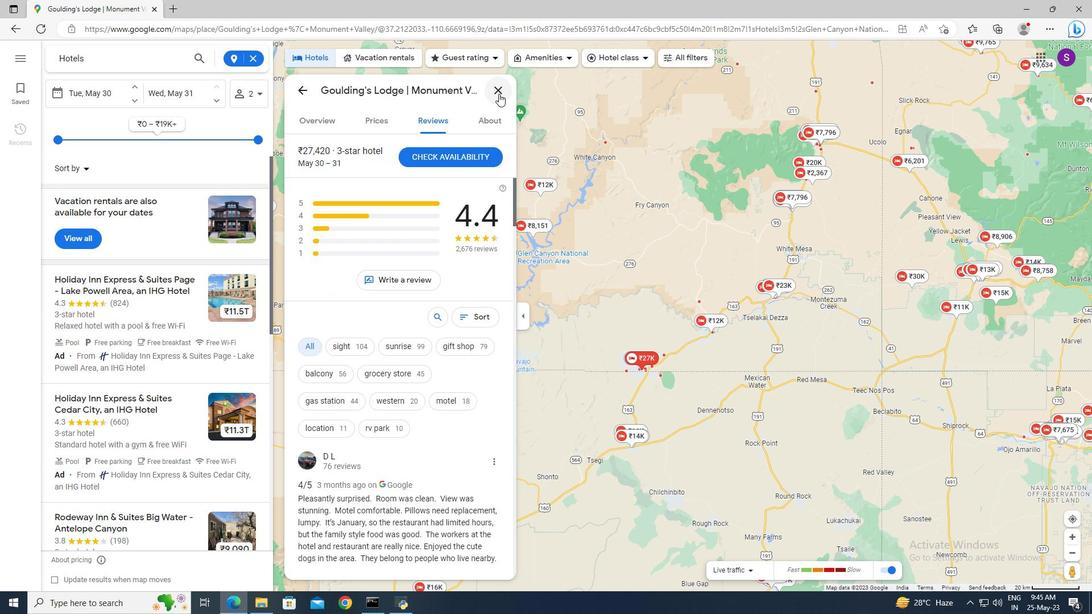 
Action: Mouse moved to (594, 241)
Screenshot: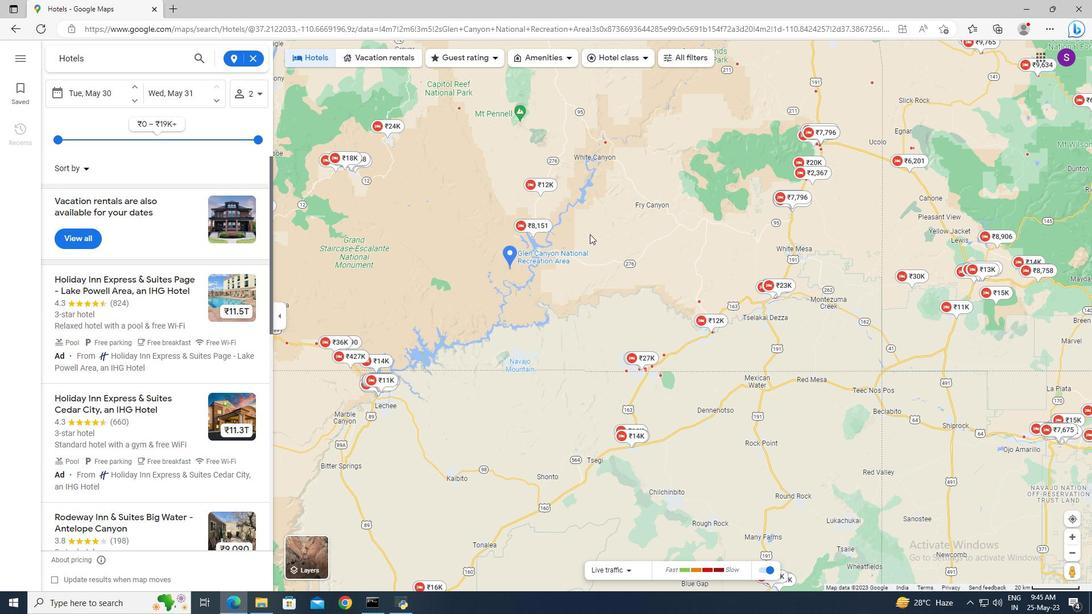 
